 Task: Find connections with filter location Belonia with filter topic #Innovativewith filter profile language Spanish with filter current company AKQA with filter school Bharati Vidyapeeth's College of Engineering with filter industry Pension Funds with filter service category Print Design with filter keywords title Account Collector
Action: Mouse moved to (539, 73)
Screenshot: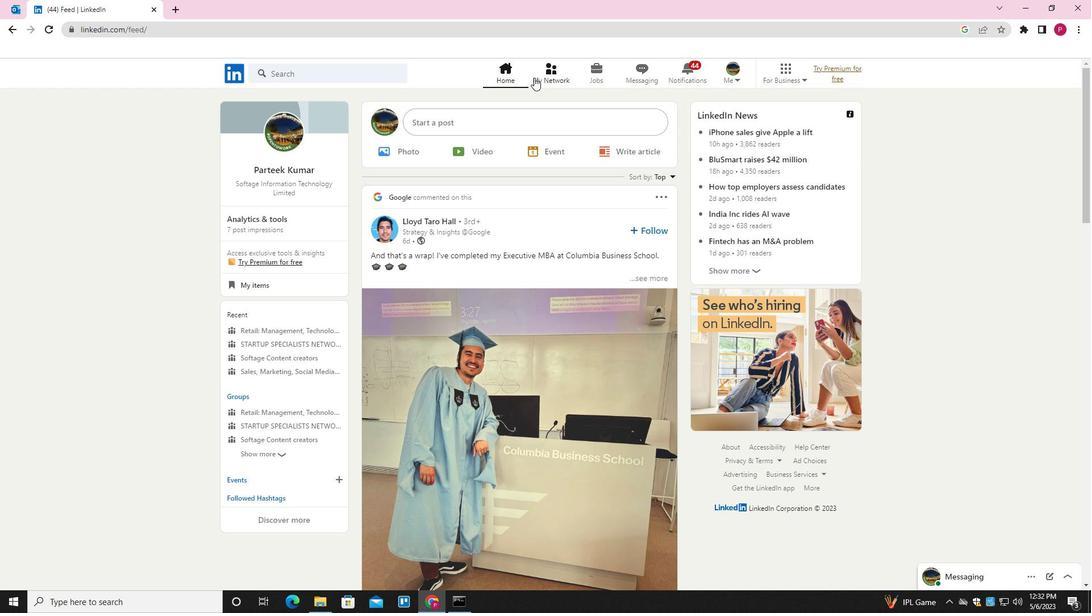 
Action: Mouse pressed left at (539, 73)
Screenshot: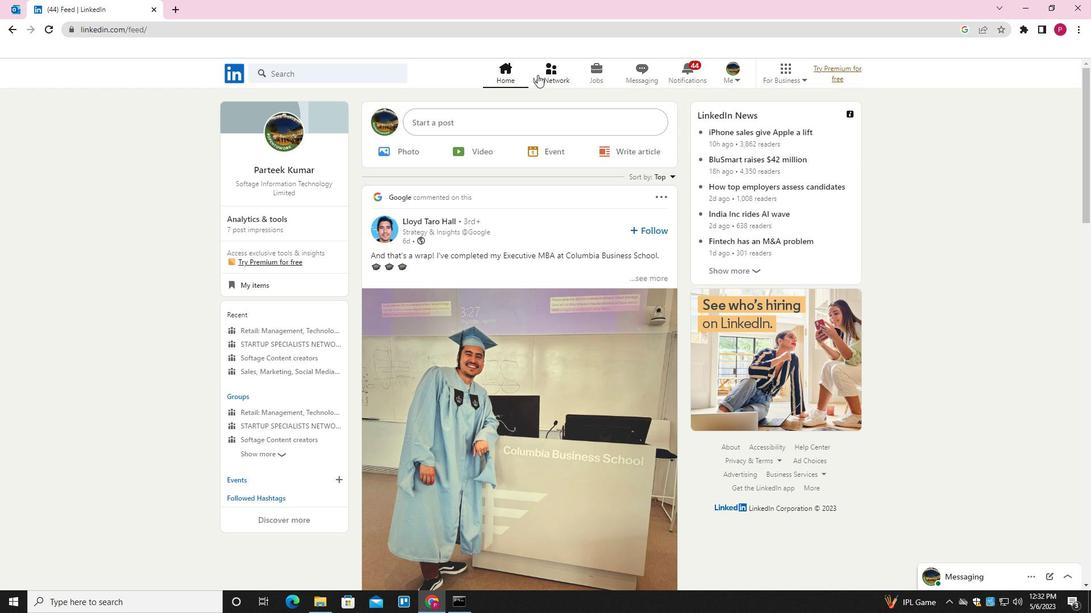 
Action: Mouse moved to (372, 133)
Screenshot: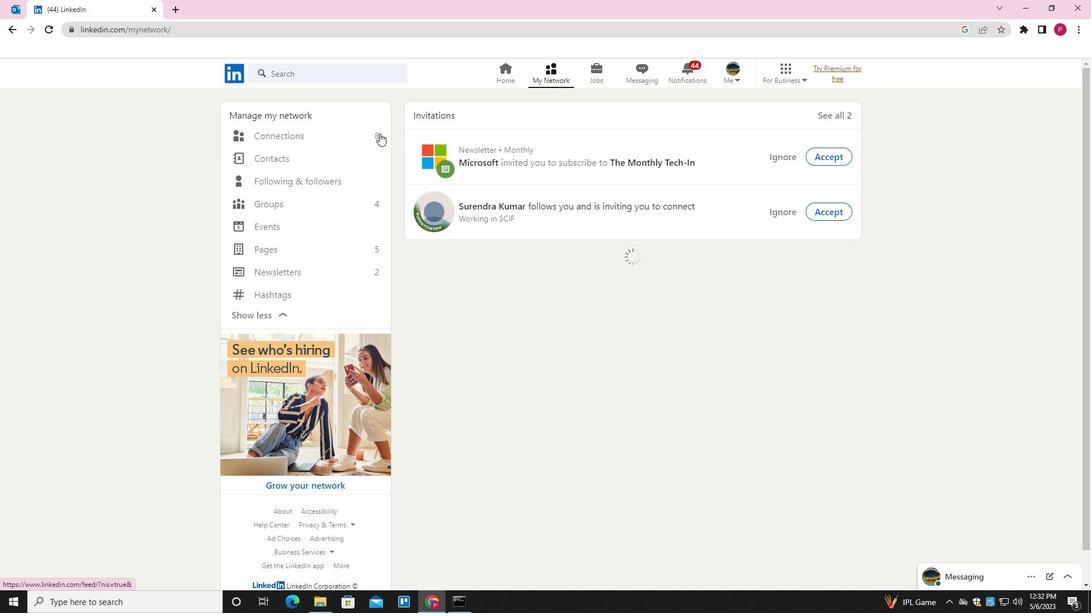 
Action: Mouse pressed left at (372, 133)
Screenshot: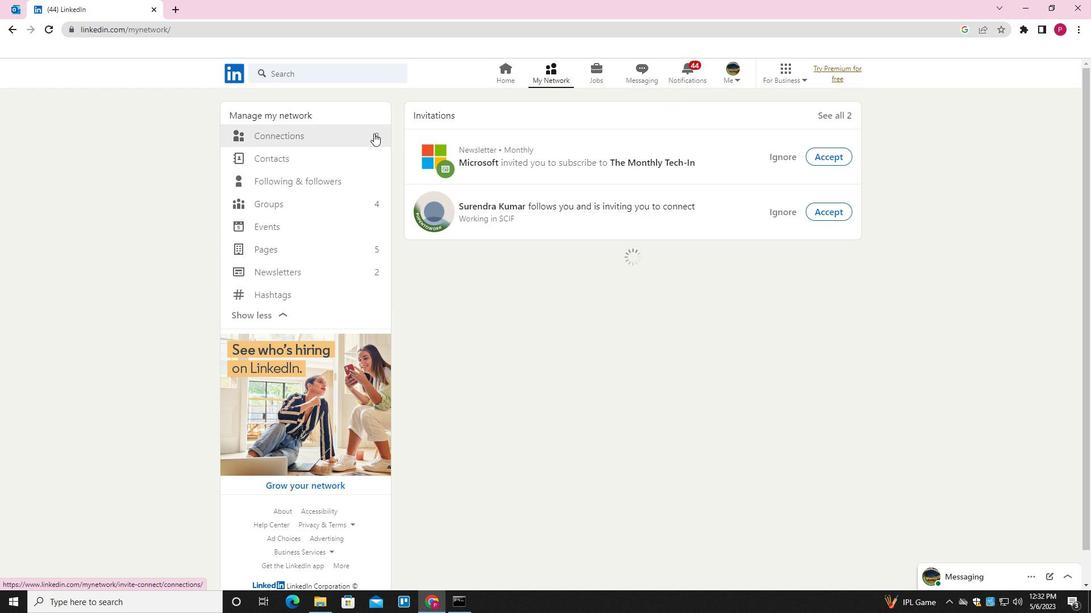 
Action: Mouse moved to (632, 132)
Screenshot: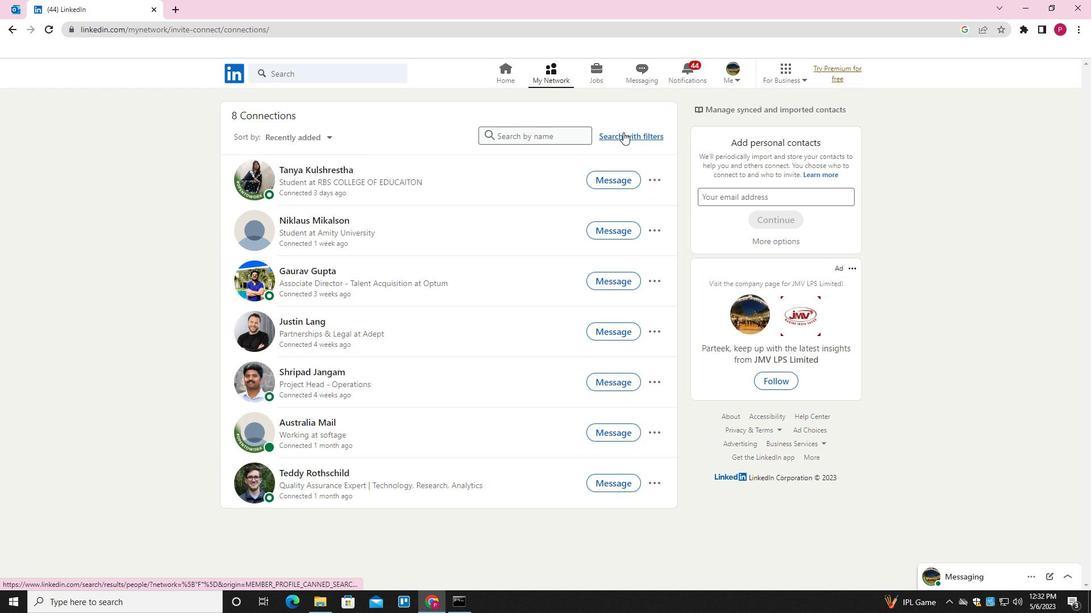 
Action: Mouse pressed left at (632, 132)
Screenshot: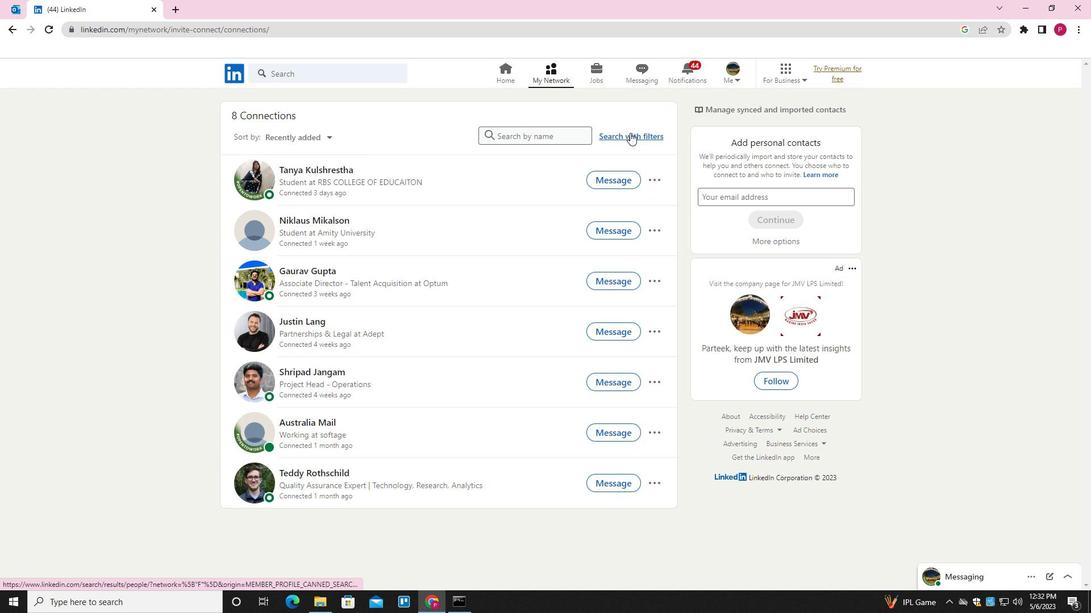 
Action: Mouse moved to (585, 100)
Screenshot: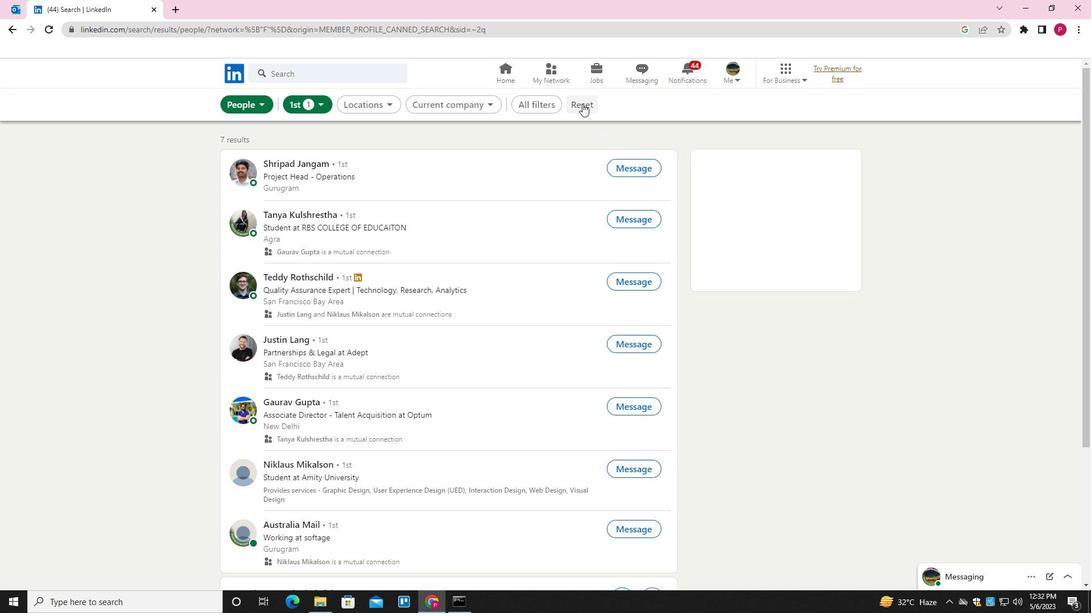 
Action: Mouse pressed left at (585, 100)
Screenshot: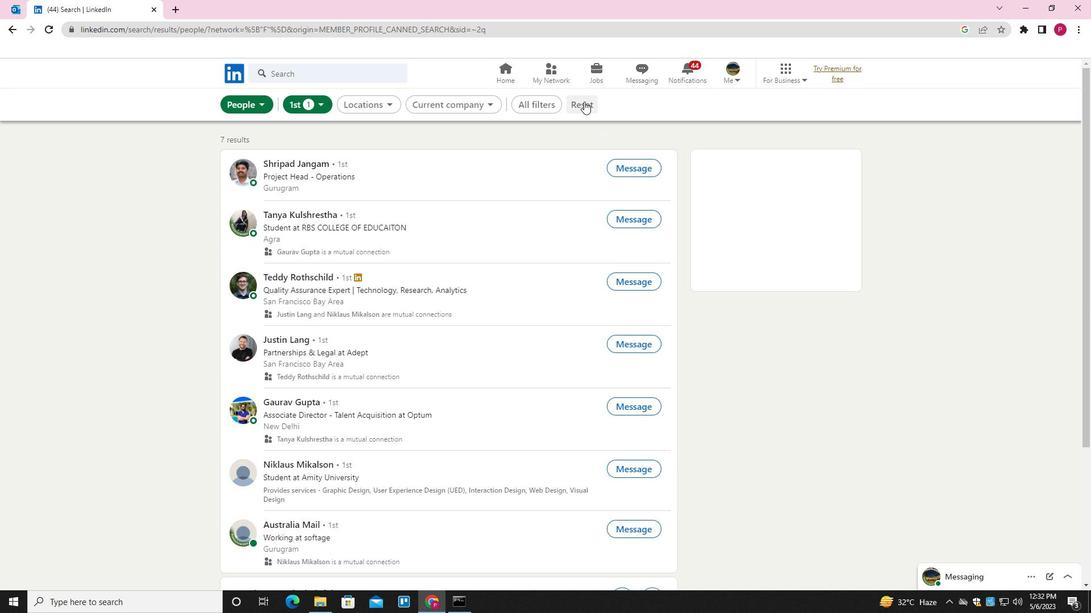 
Action: Mouse moved to (562, 107)
Screenshot: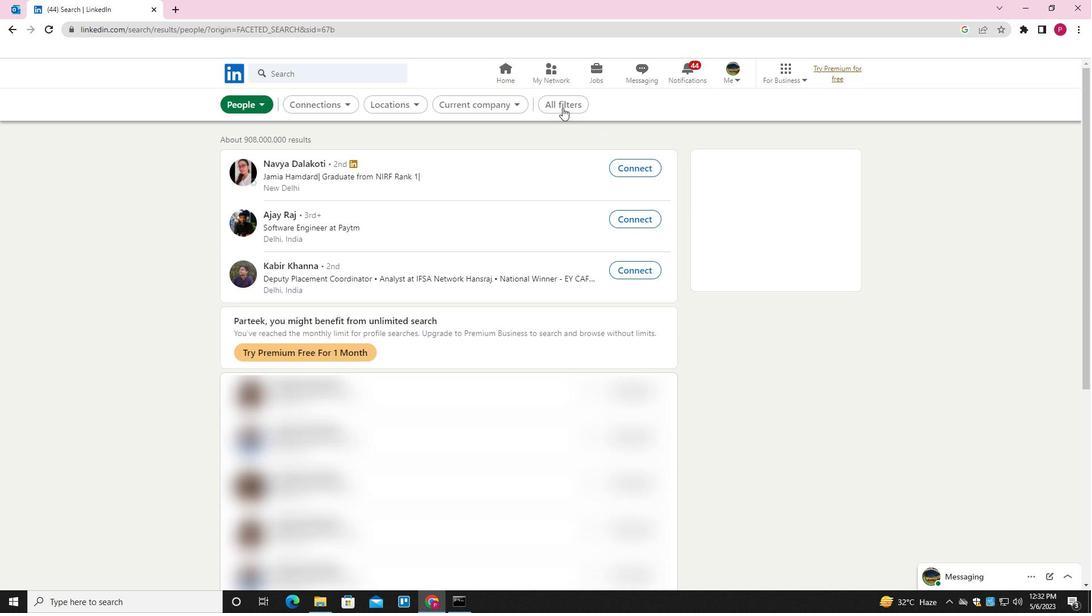 
Action: Mouse pressed left at (562, 107)
Screenshot: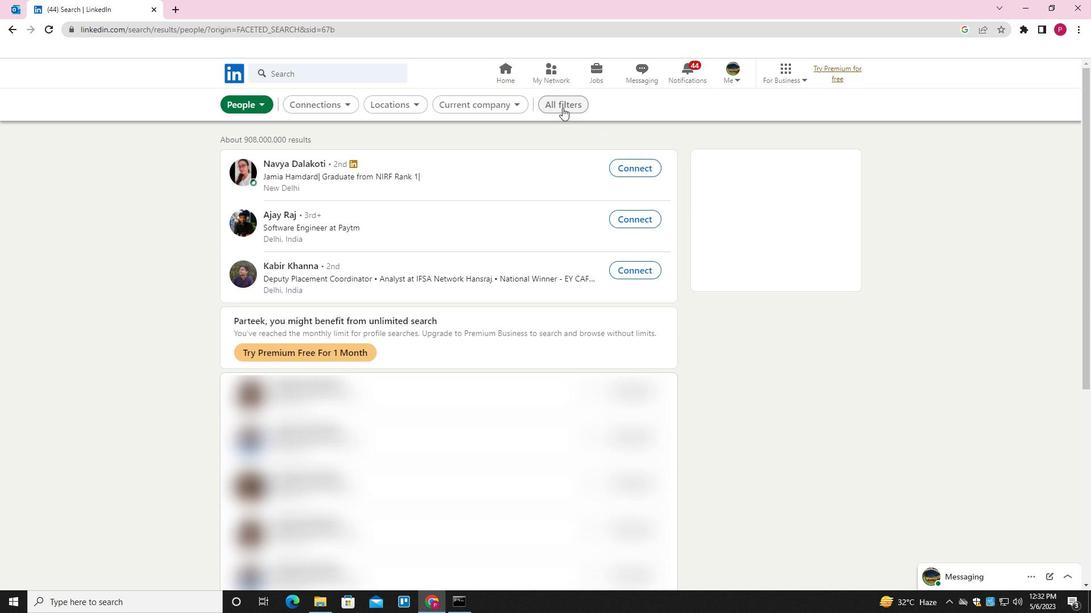 
Action: Mouse moved to (914, 346)
Screenshot: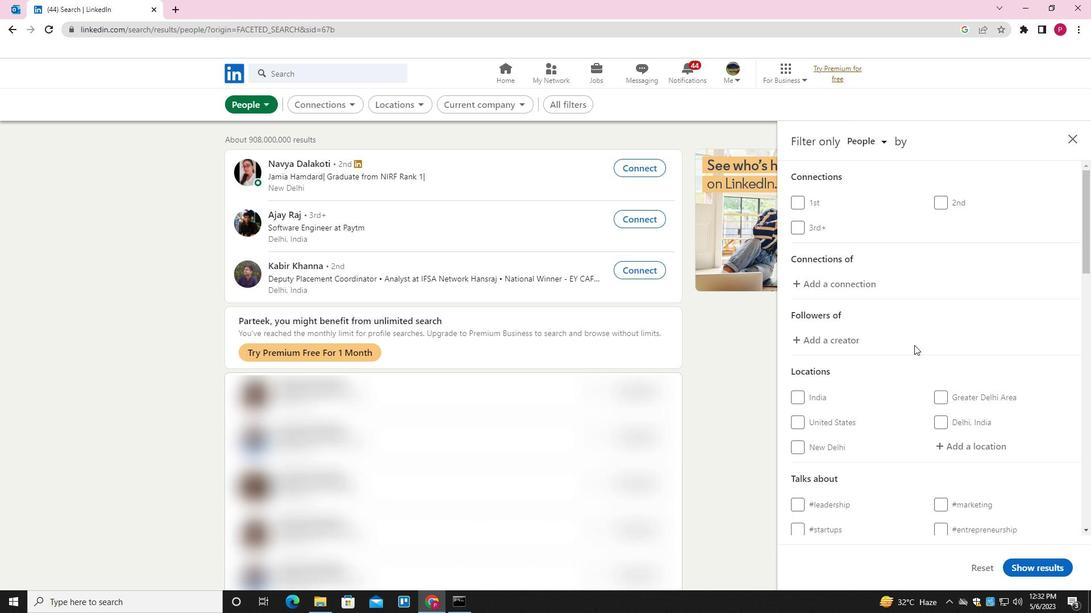 
Action: Mouse scrolled (914, 346) with delta (0, 0)
Screenshot: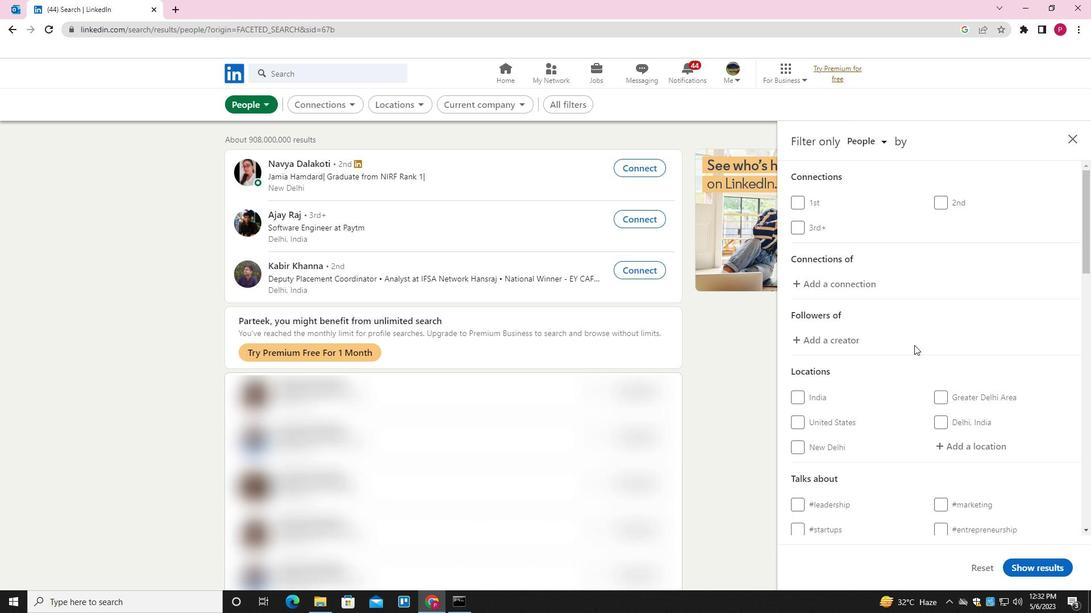 
Action: Mouse moved to (915, 349)
Screenshot: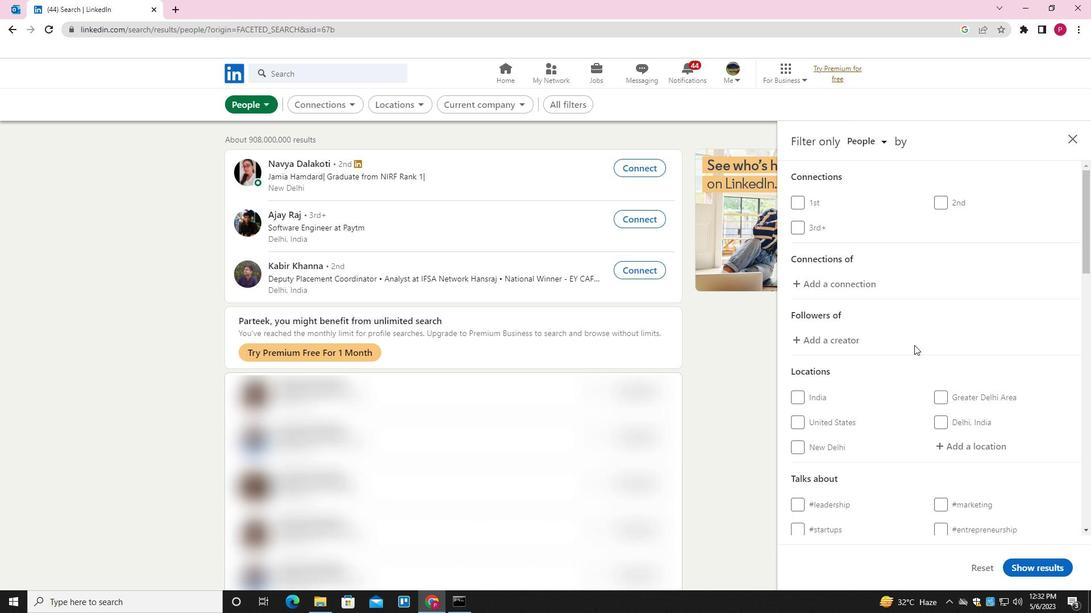 
Action: Mouse scrolled (915, 348) with delta (0, 0)
Screenshot: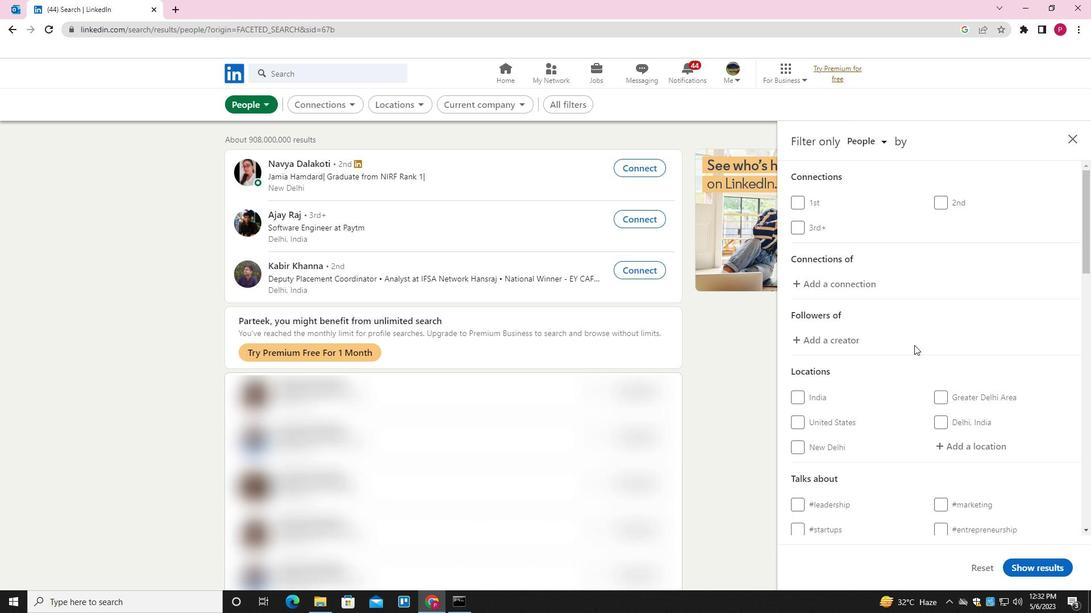 
Action: Mouse moved to (976, 333)
Screenshot: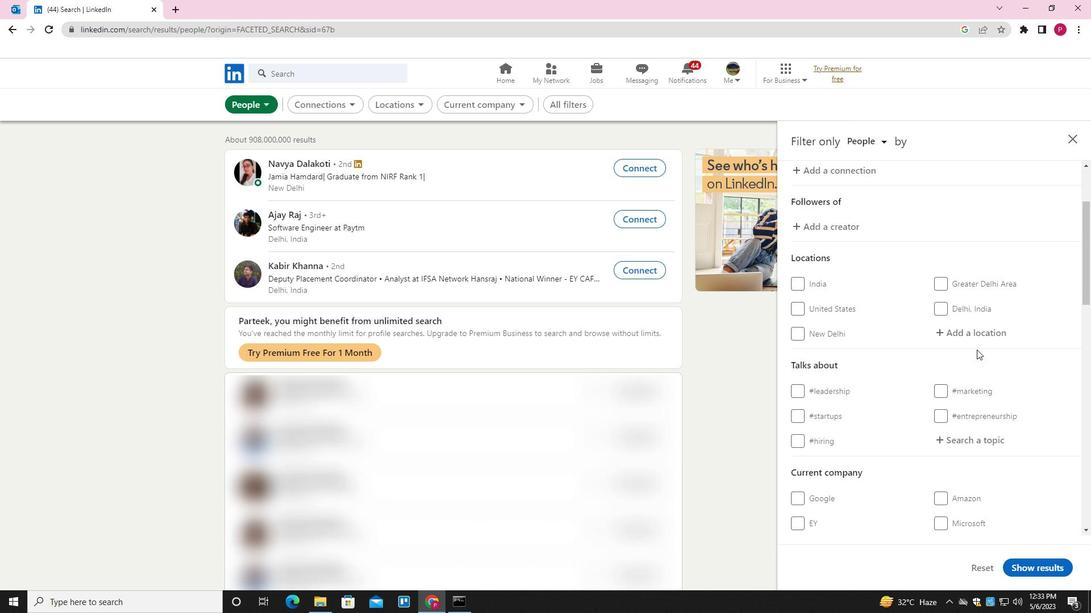
Action: Mouse pressed left at (976, 333)
Screenshot: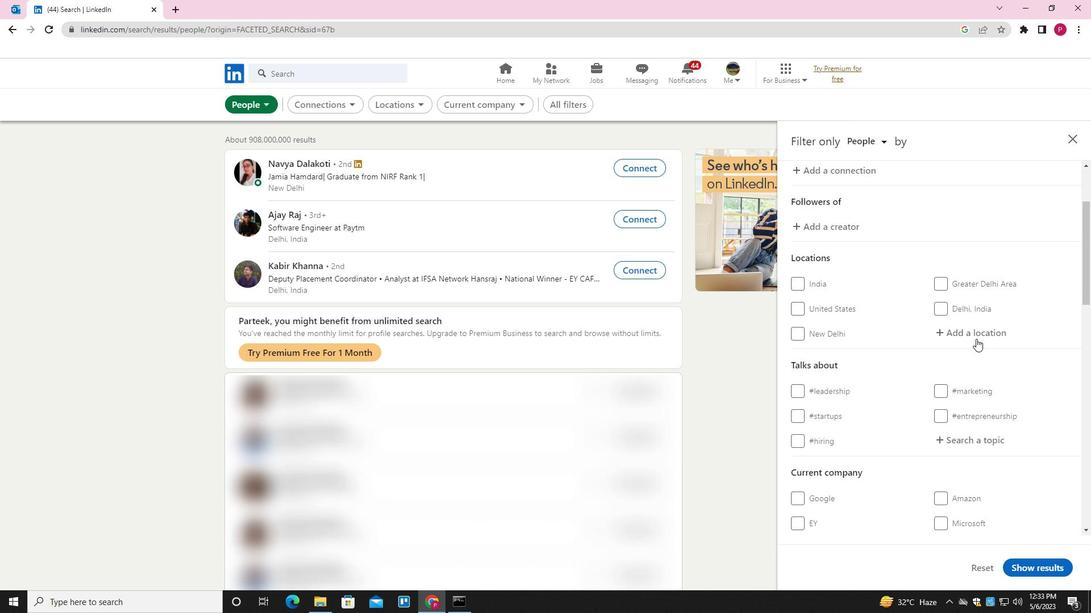 
Action: Mouse moved to (929, 342)
Screenshot: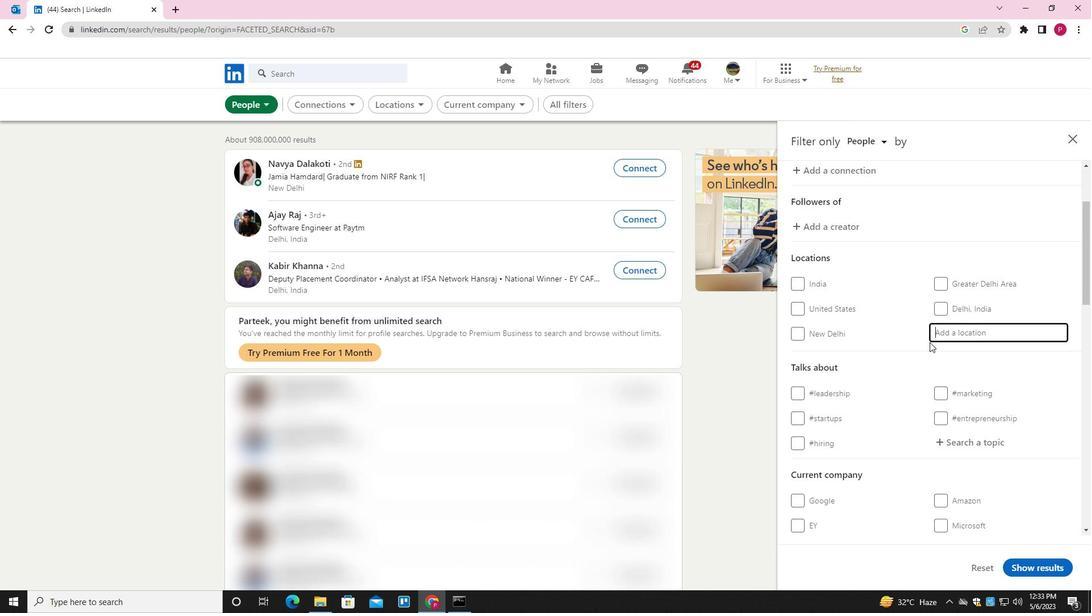 
Action: Key pressed <Key.shift>BELONIA<Key.space>
Screenshot: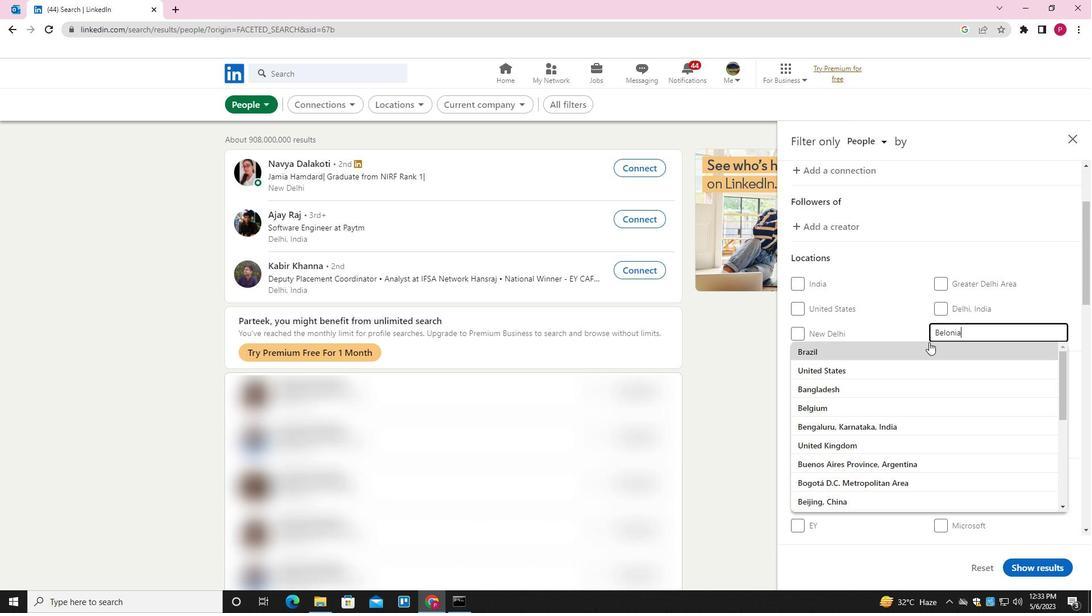 
Action: Mouse moved to (958, 358)
Screenshot: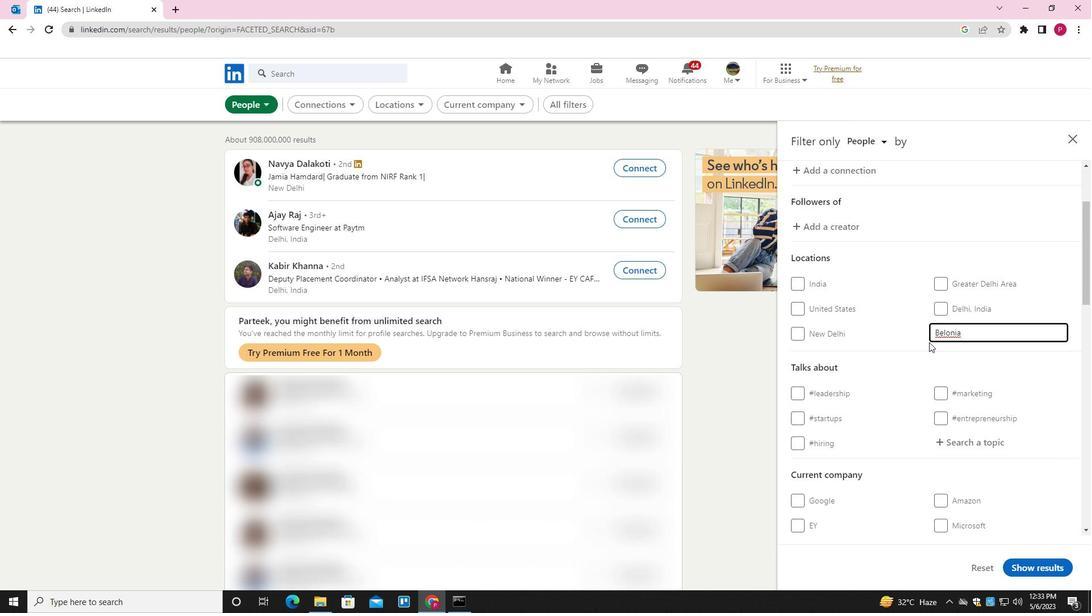 
Action: Mouse scrolled (958, 358) with delta (0, 0)
Screenshot: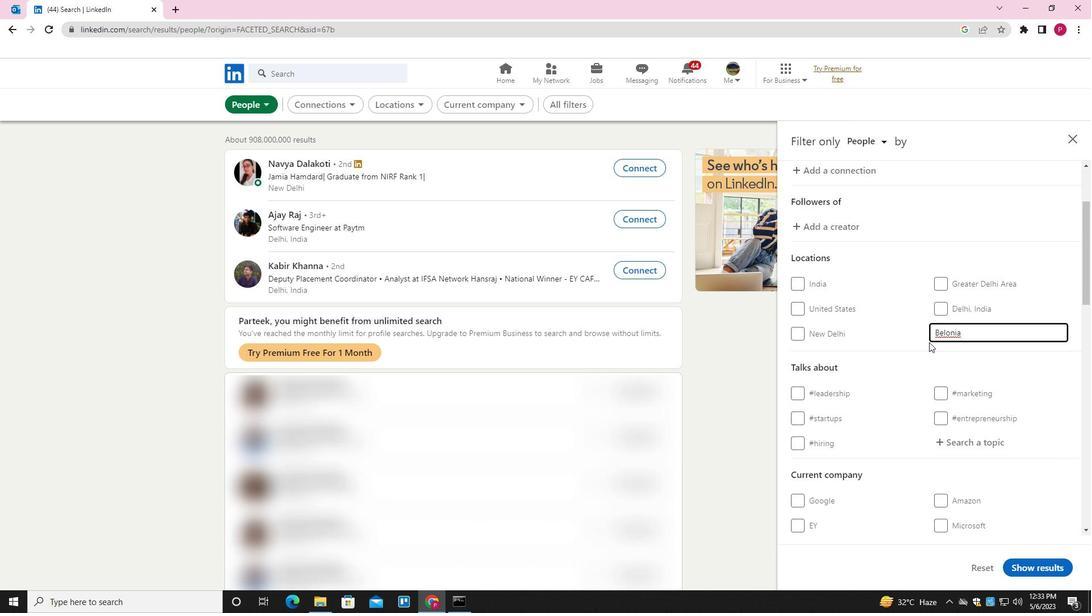
Action: Mouse moved to (964, 364)
Screenshot: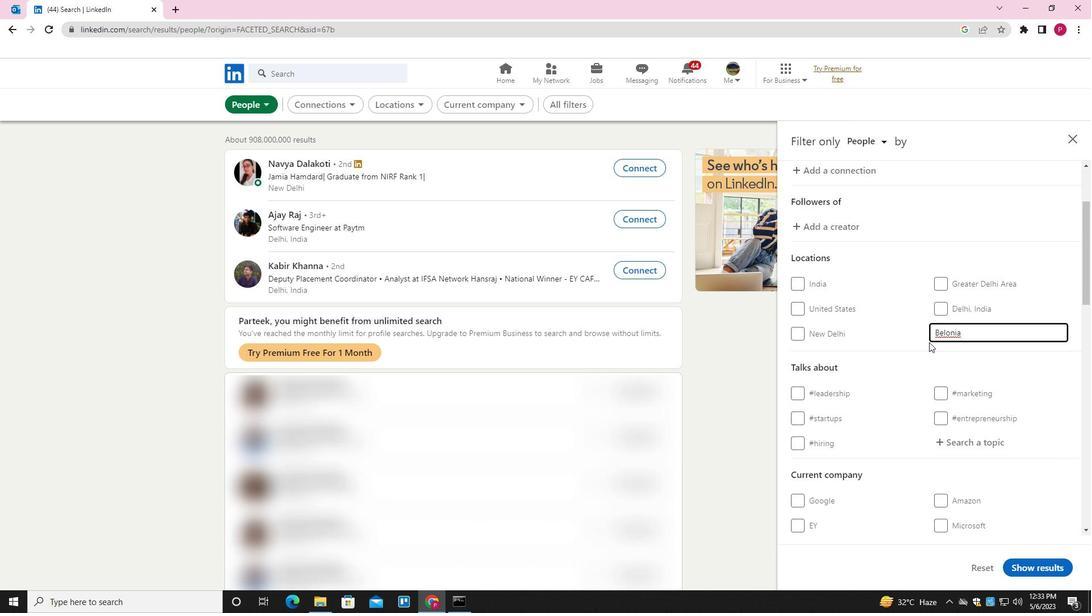 
Action: Mouse scrolled (964, 363) with delta (0, 0)
Screenshot: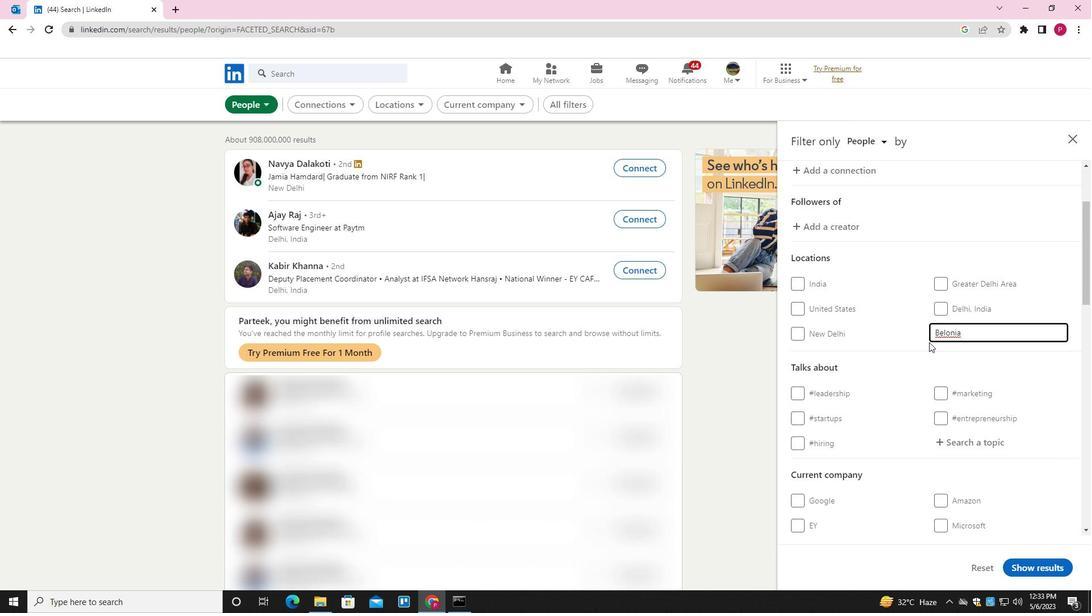 
Action: Mouse moved to (953, 329)
Screenshot: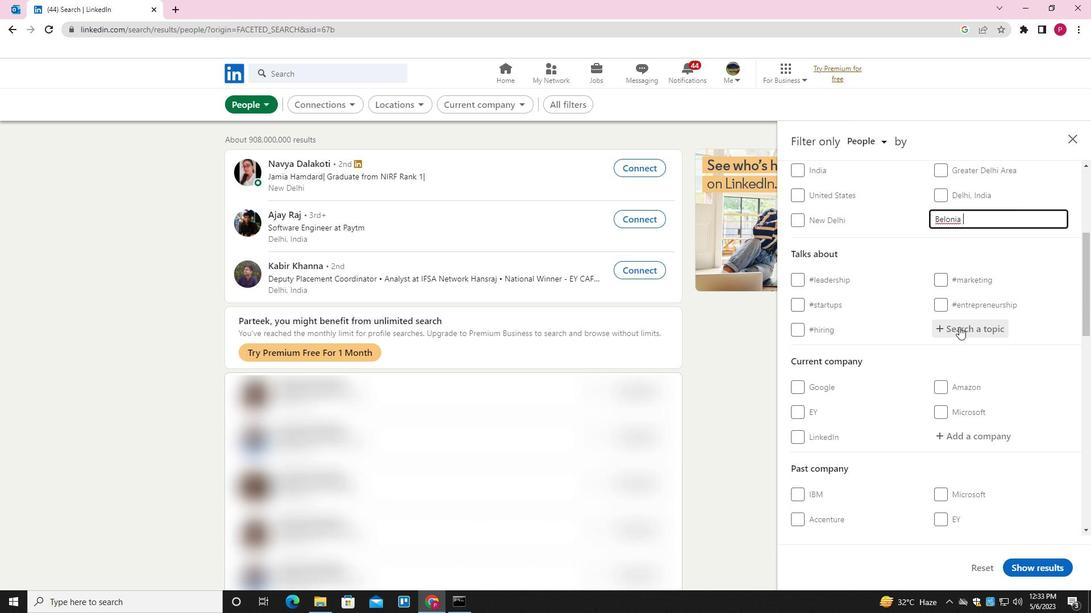 
Action: Mouse pressed left at (953, 329)
Screenshot: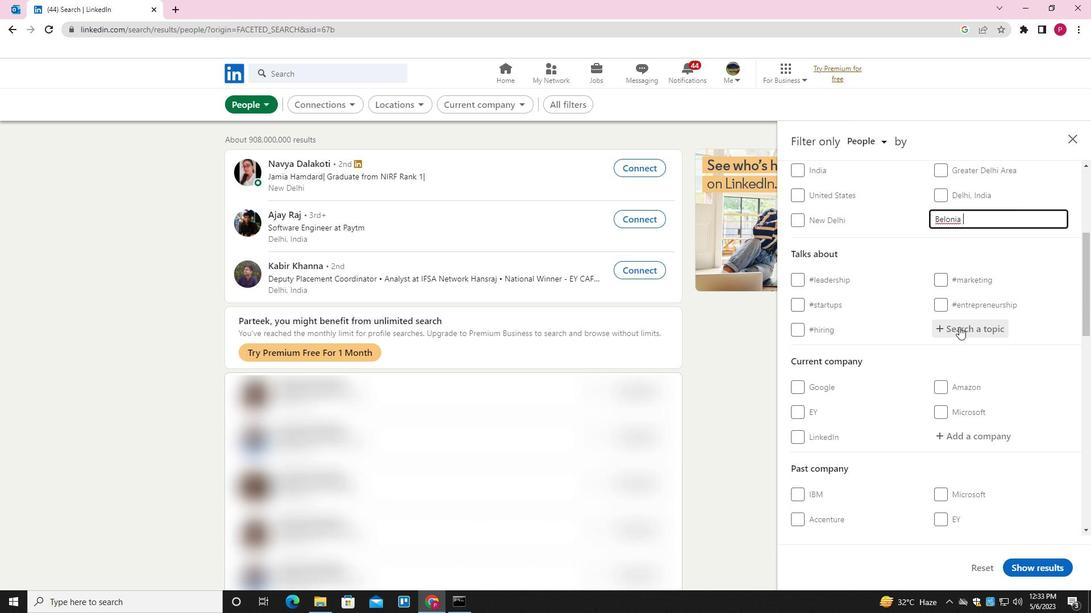 
Action: Mouse moved to (948, 330)
Screenshot: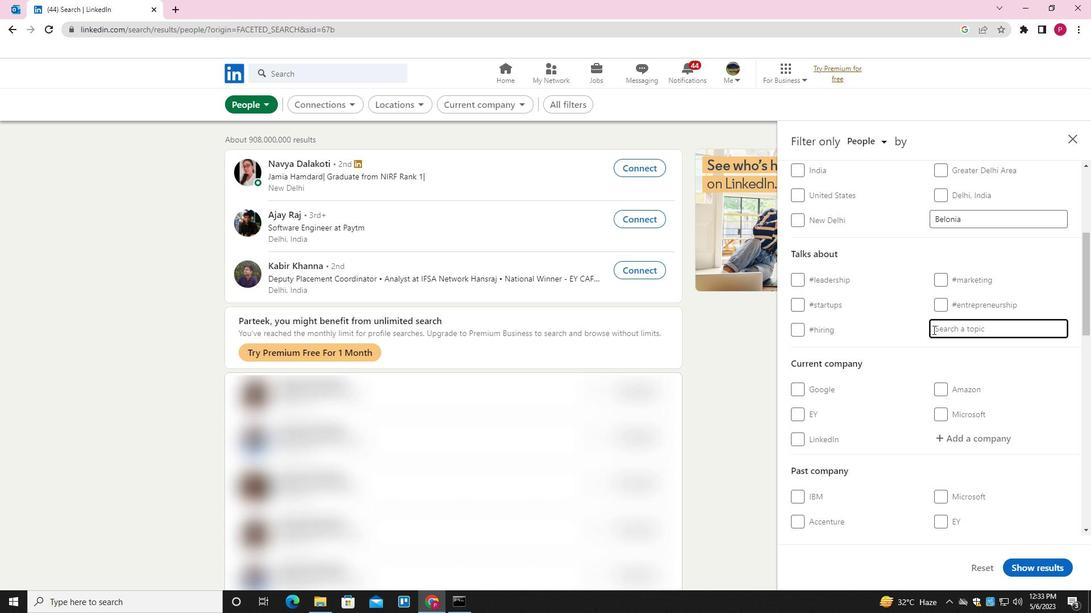 
Action: Key pressed INNOVATION<Key.down><Key.enter>
Screenshot: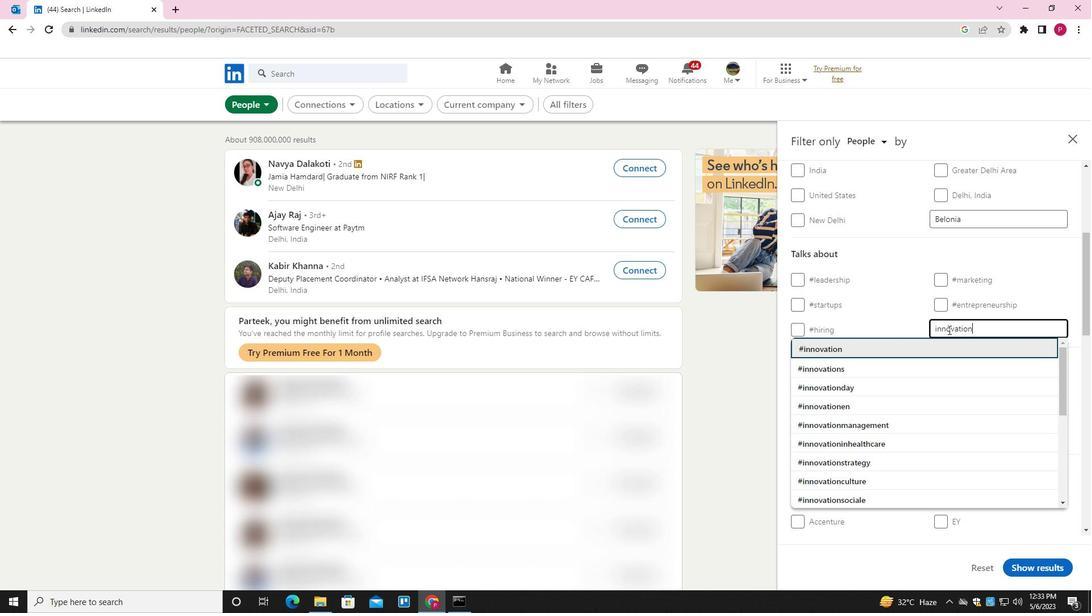 
Action: Mouse moved to (943, 333)
Screenshot: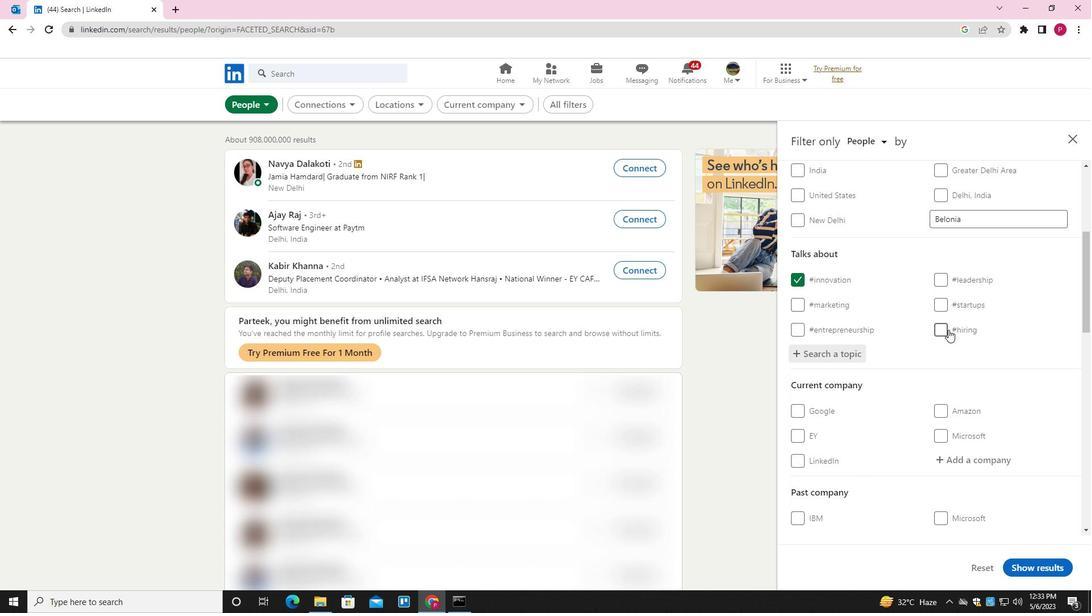 
Action: Mouse scrolled (943, 332) with delta (0, 0)
Screenshot: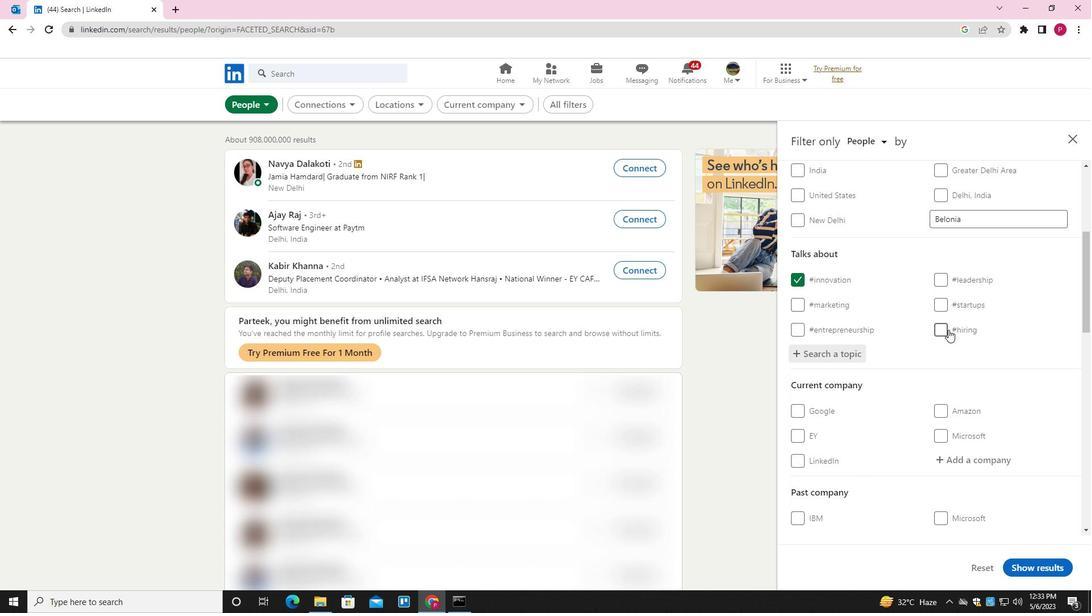 
Action: Mouse moved to (942, 334)
Screenshot: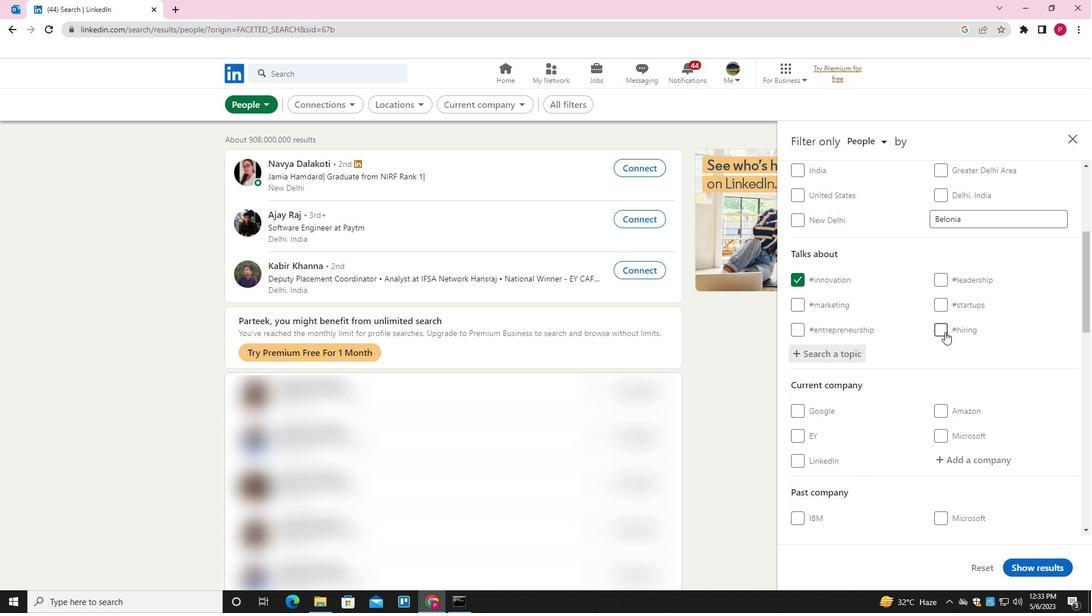 
Action: Mouse scrolled (942, 333) with delta (0, 0)
Screenshot: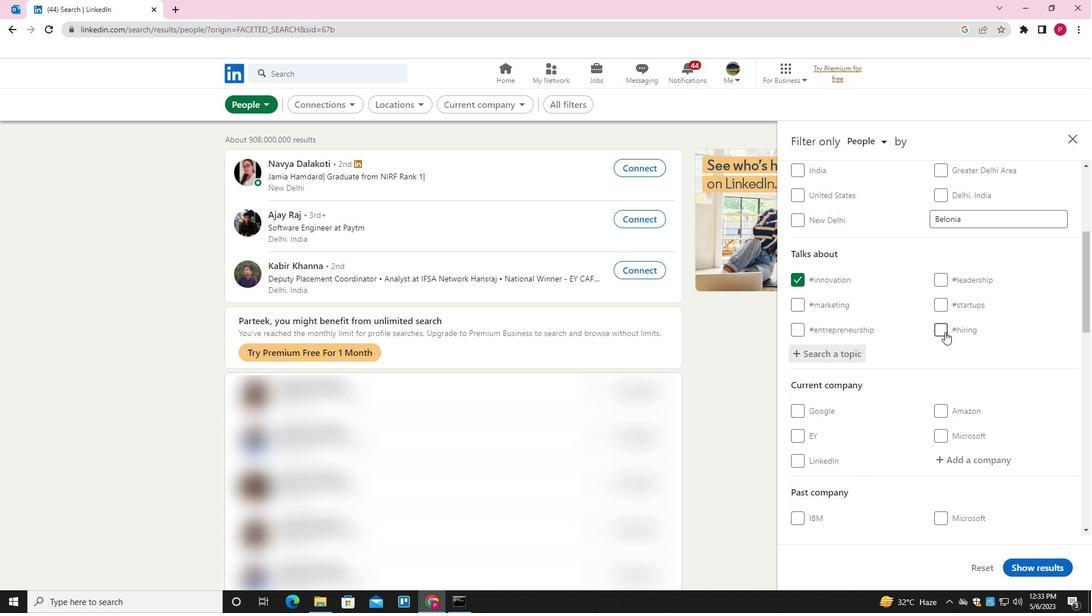 
Action: Mouse scrolled (942, 333) with delta (0, 0)
Screenshot: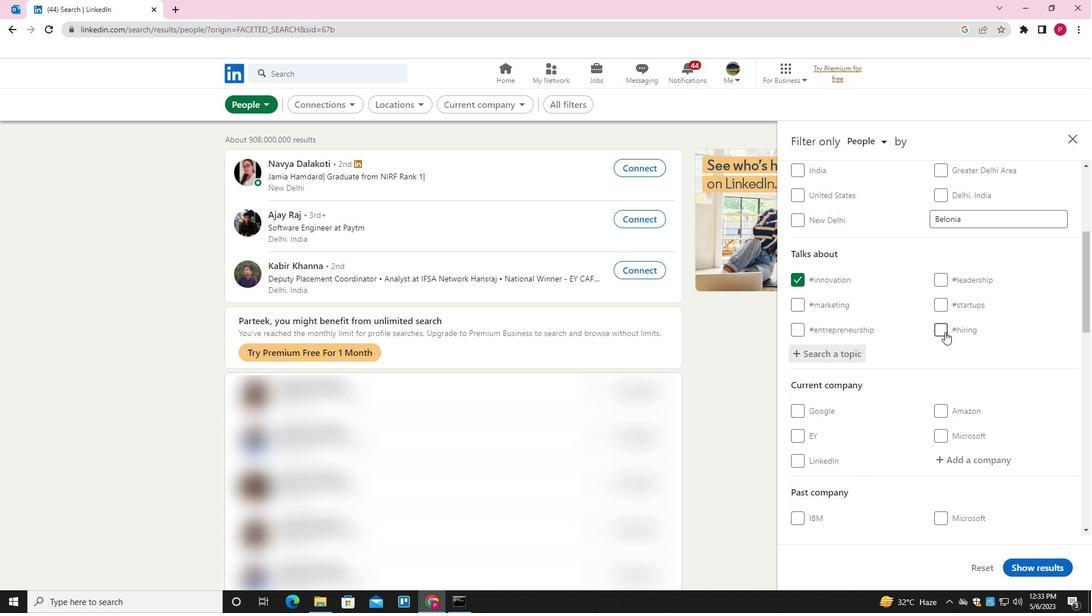 
Action: Mouse scrolled (942, 333) with delta (0, 0)
Screenshot: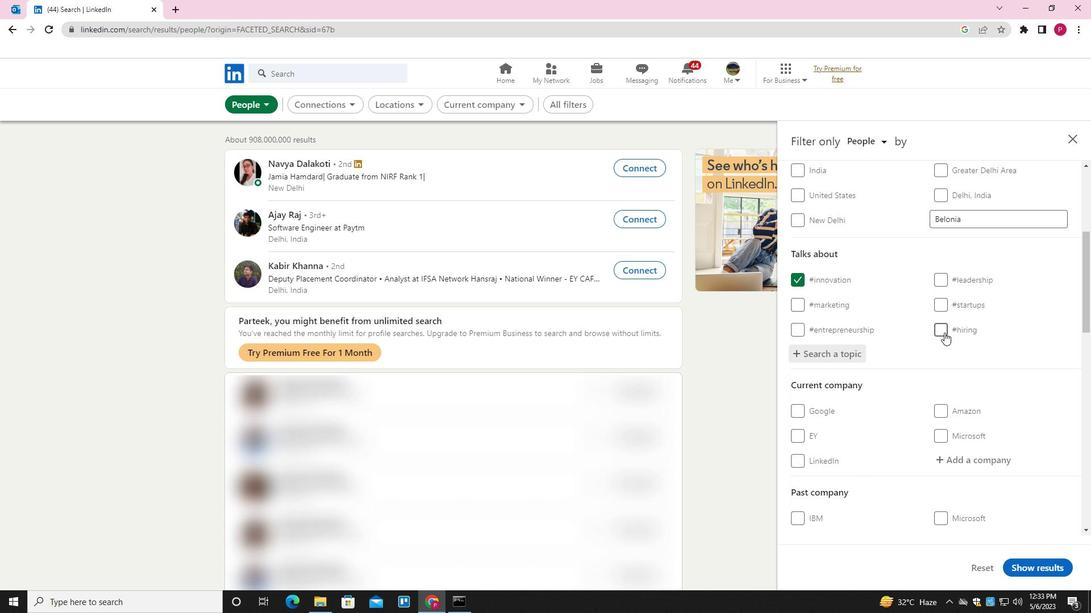 
Action: Mouse scrolled (942, 333) with delta (0, 0)
Screenshot: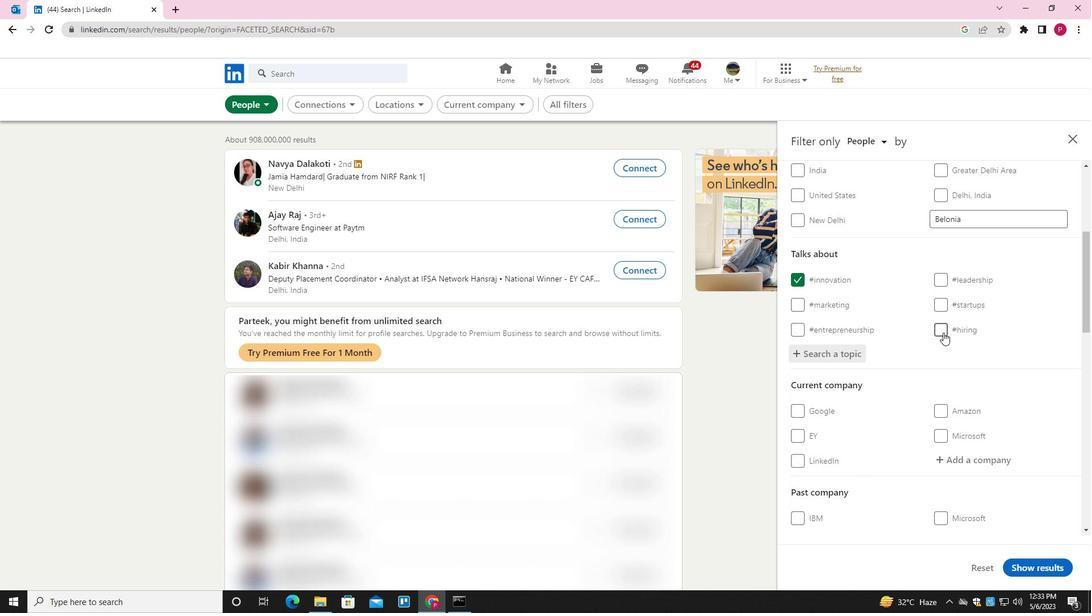 
Action: Mouse moved to (942, 334)
Screenshot: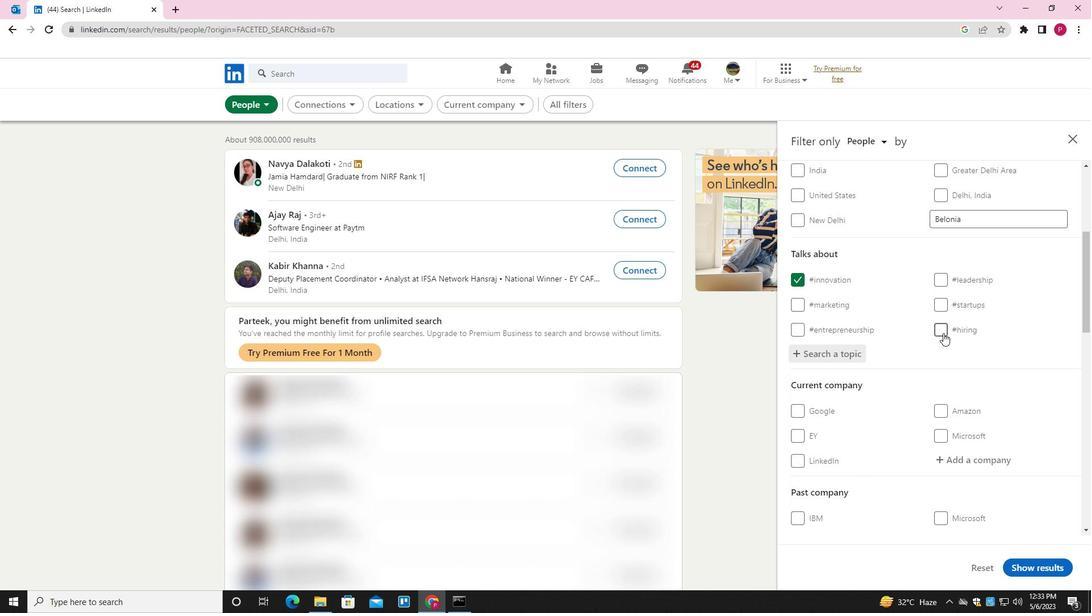 
Action: Mouse scrolled (942, 333) with delta (0, 0)
Screenshot: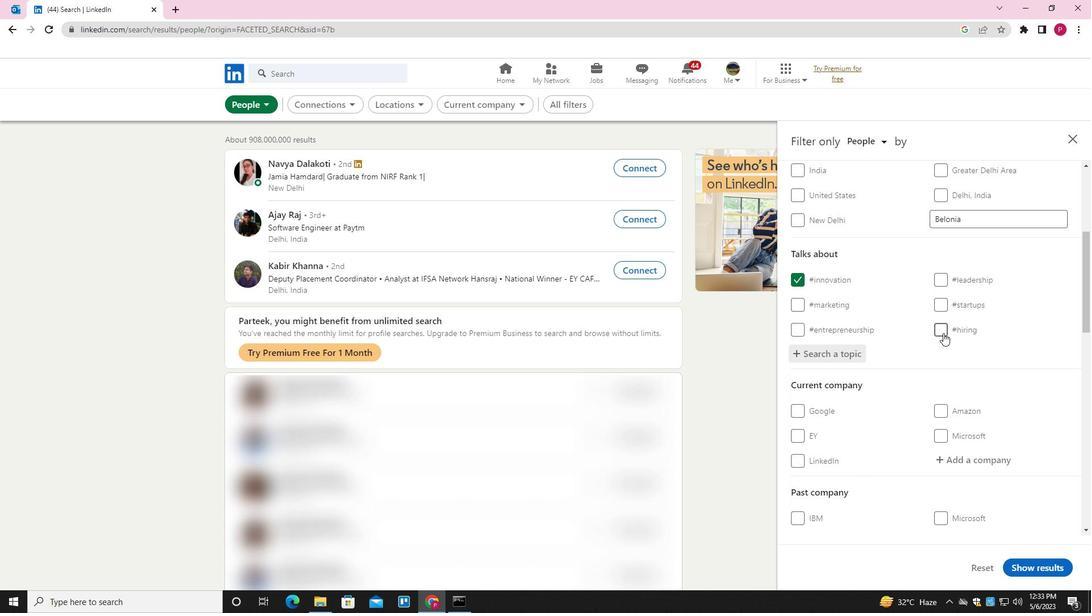
Action: Mouse moved to (923, 387)
Screenshot: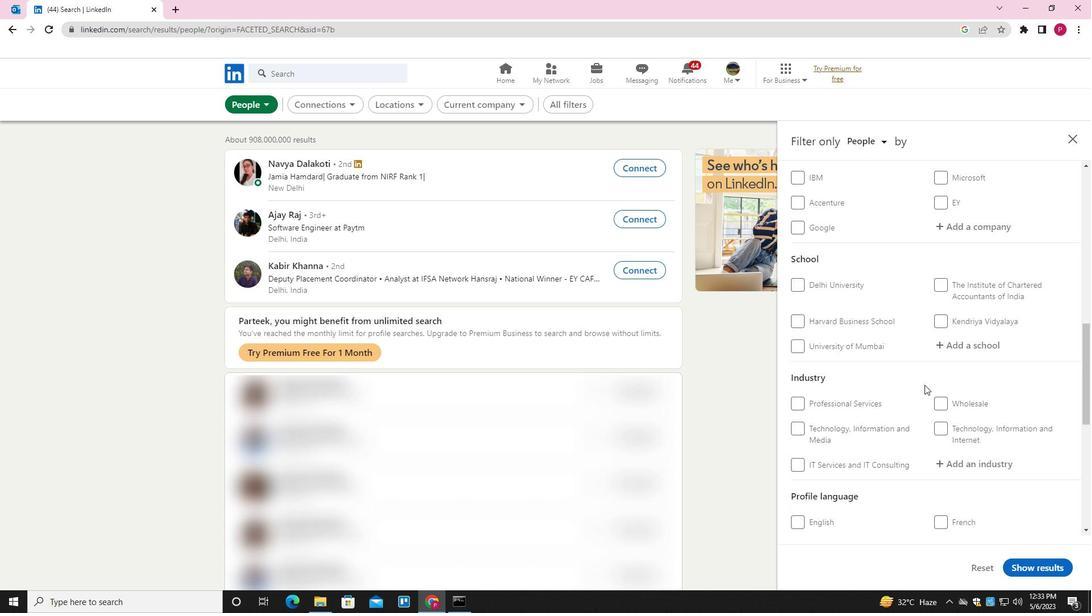 
Action: Mouse scrolled (923, 387) with delta (0, 0)
Screenshot: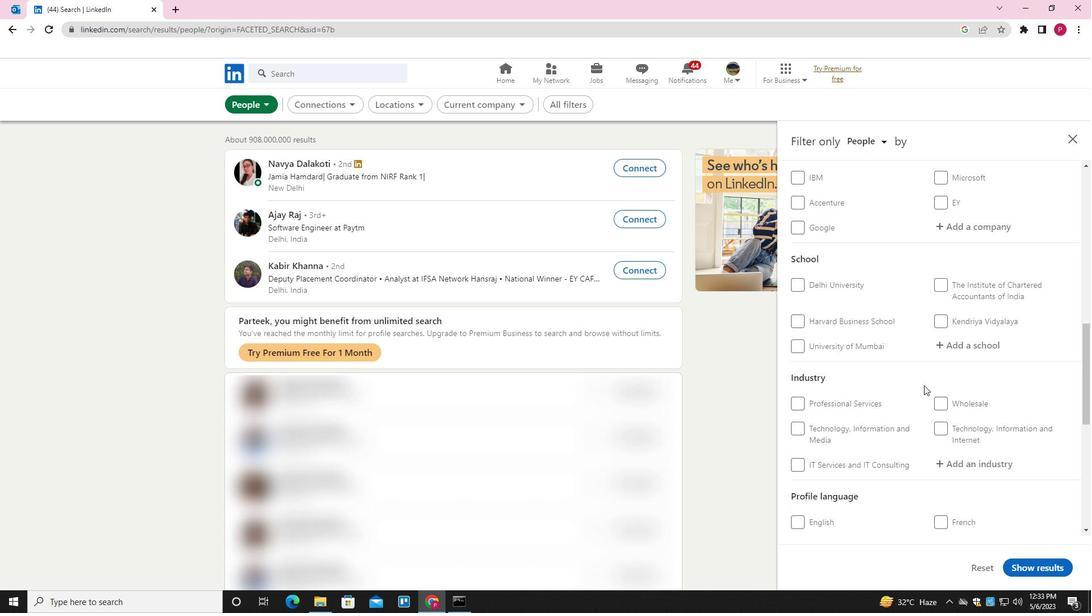 
Action: Mouse scrolled (923, 387) with delta (0, 0)
Screenshot: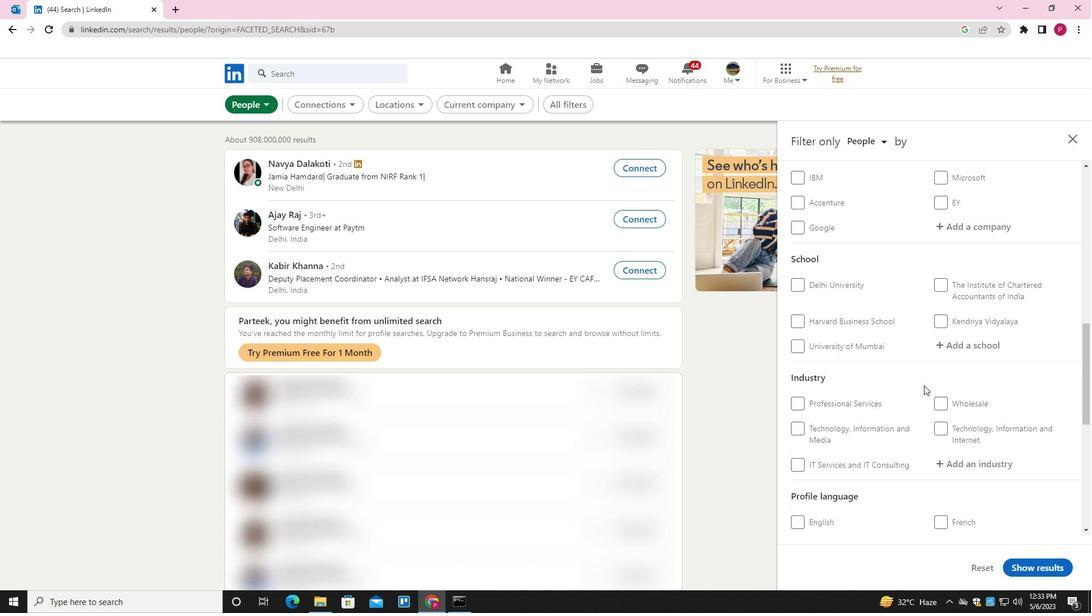
Action: Mouse scrolled (923, 387) with delta (0, 0)
Screenshot: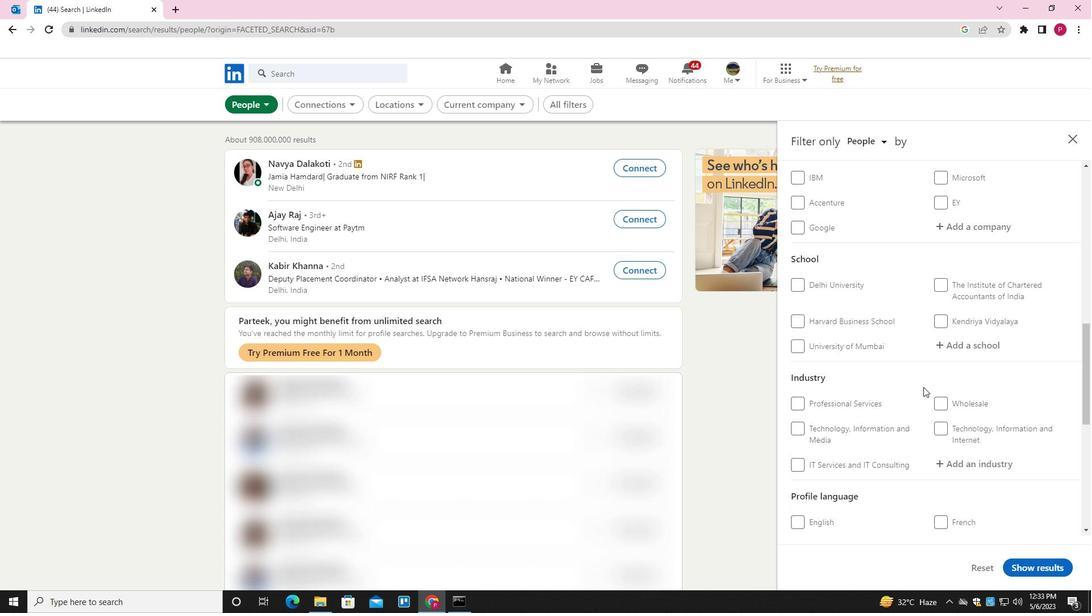 
Action: Mouse scrolled (923, 387) with delta (0, 0)
Screenshot: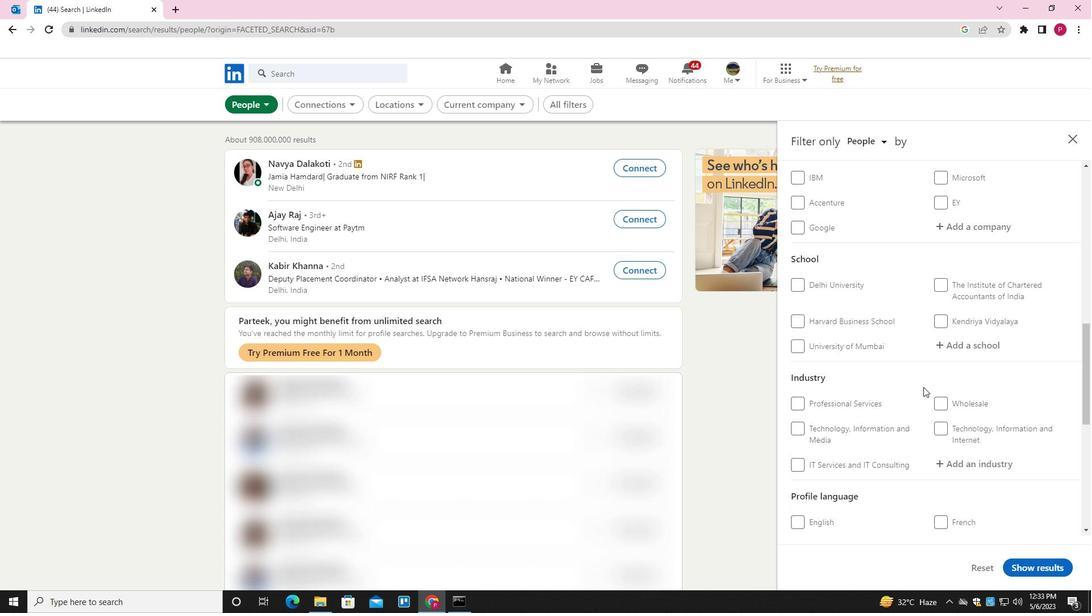 
Action: Mouse moved to (828, 325)
Screenshot: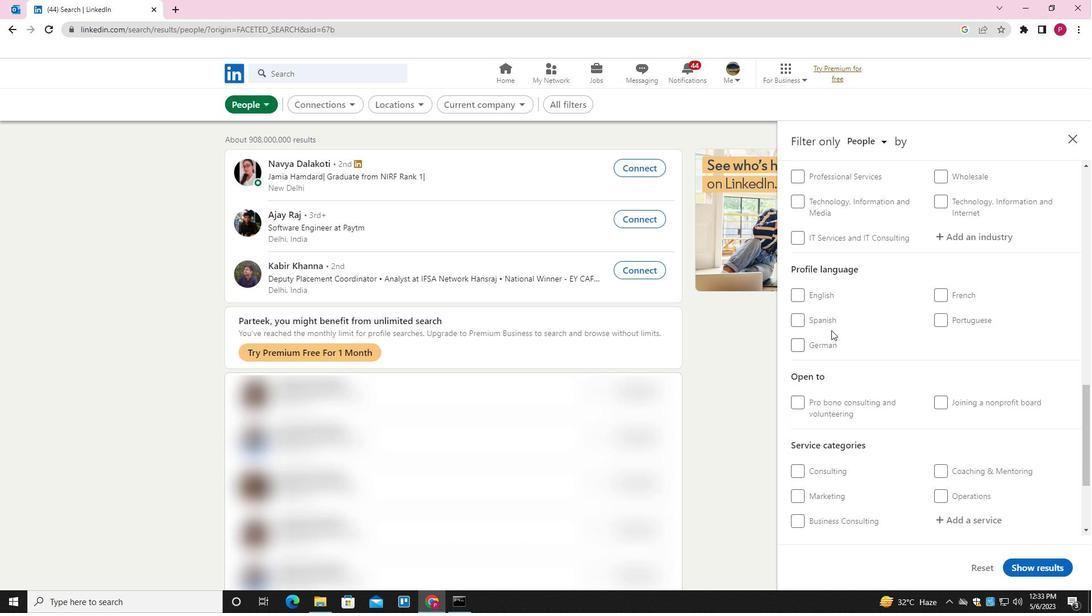 
Action: Mouse pressed left at (828, 325)
Screenshot: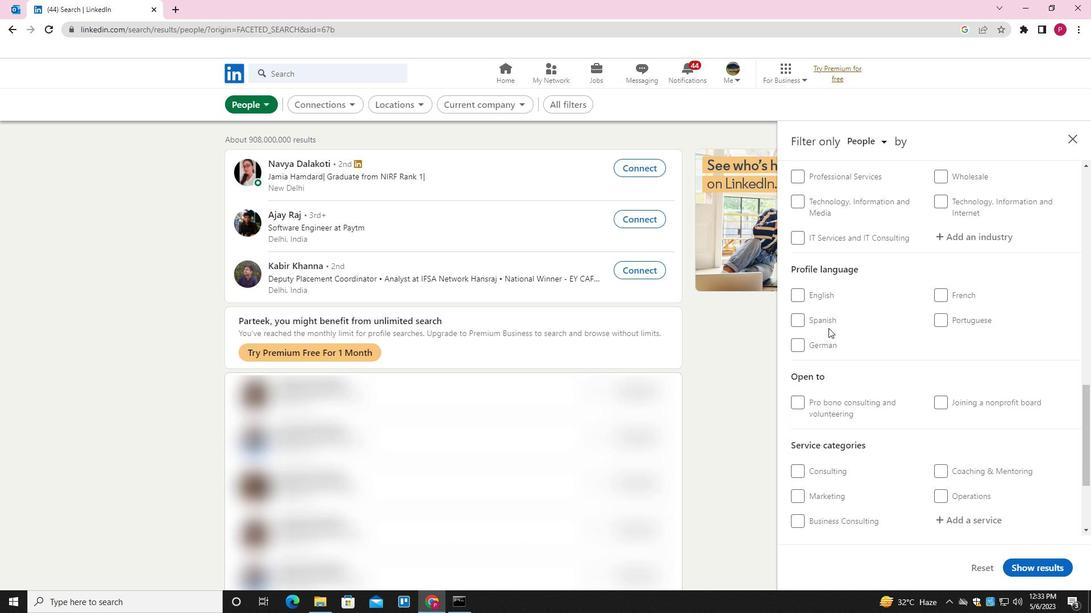 
Action: Mouse moved to (872, 350)
Screenshot: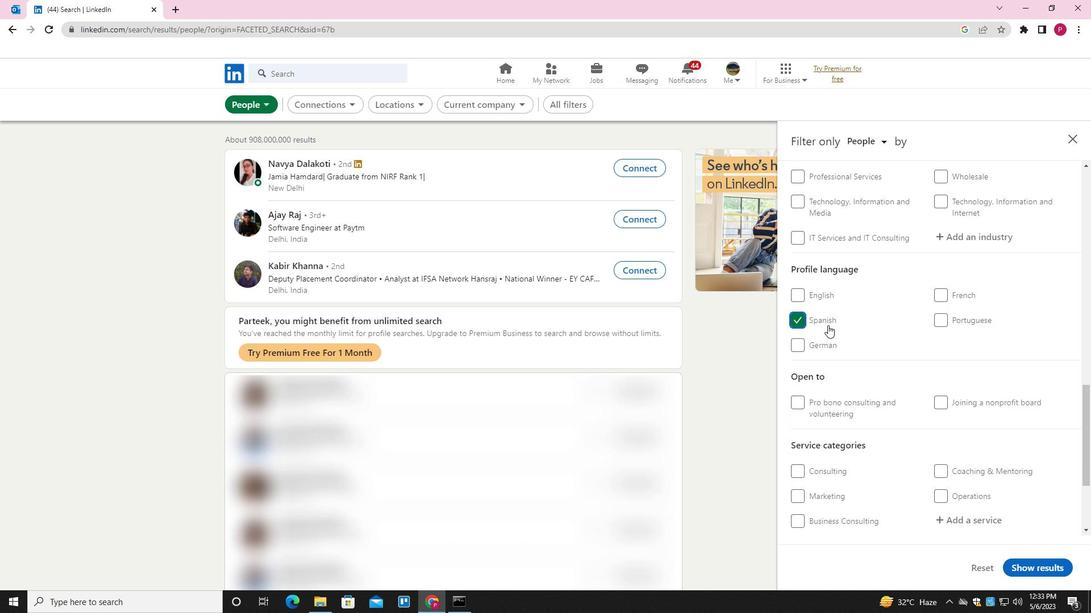 
Action: Mouse scrolled (872, 350) with delta (0, 0)
Screenshot: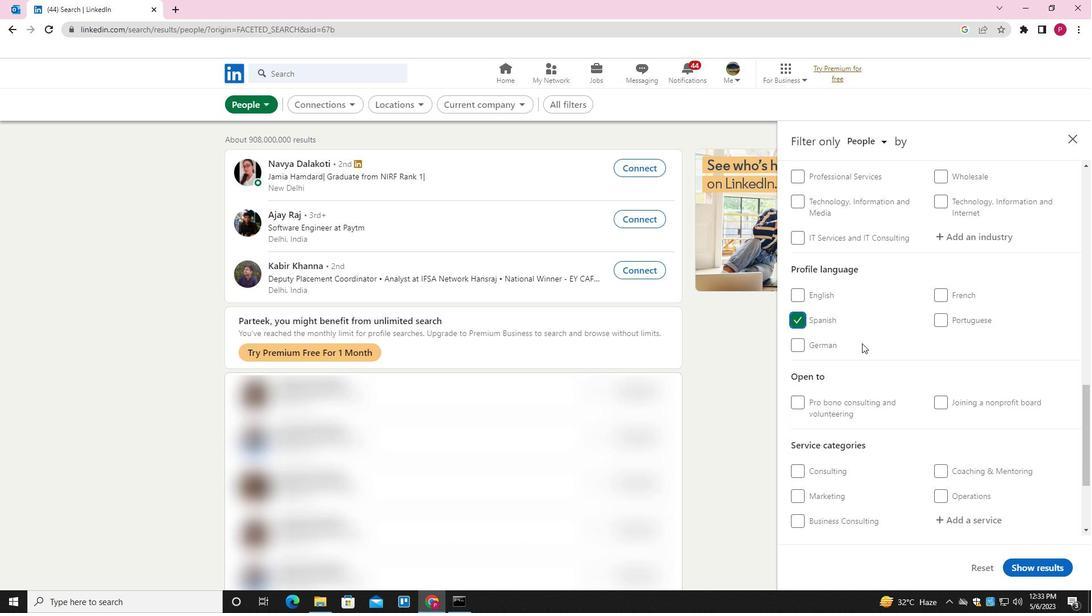 
Action: Mouse scrolled (872, 350) with delta (0, 0)
Screenshot: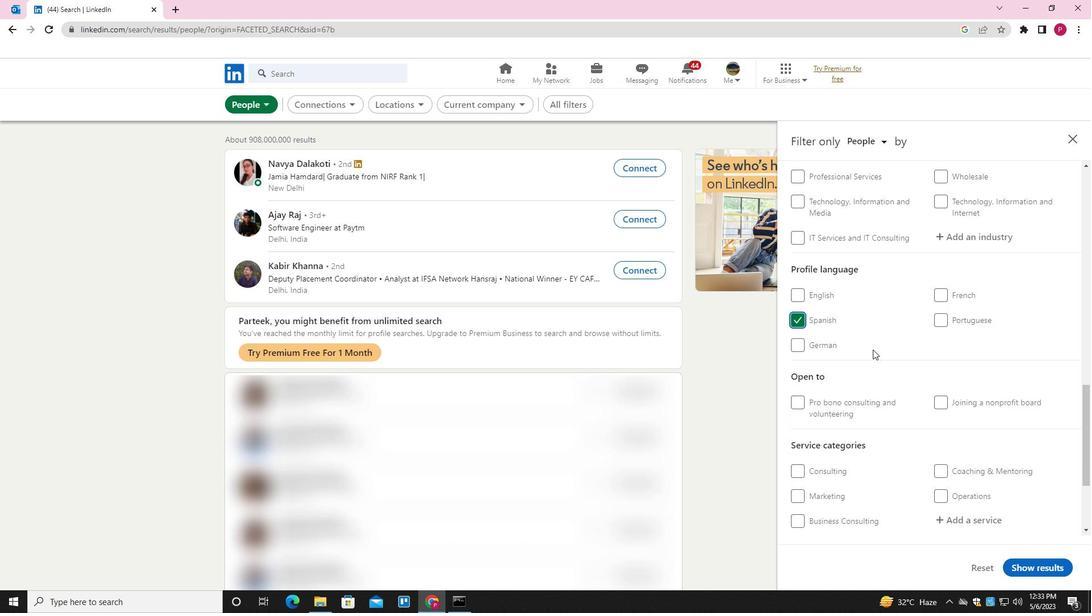 
Action: Mouse scrolled (872, 350) with delta (0, 0)
Screenshot: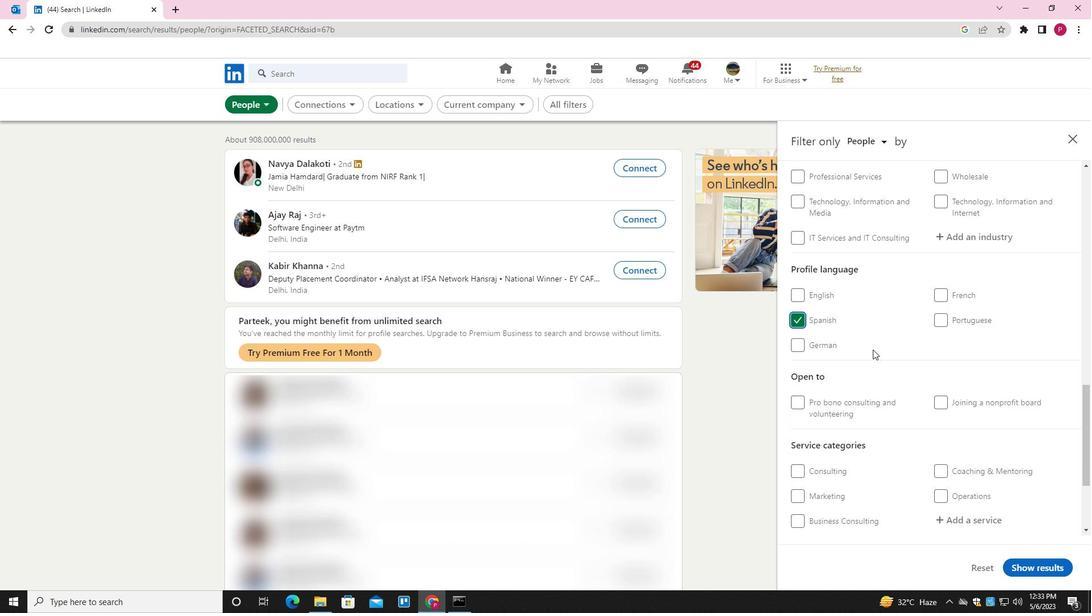 
Action: Mouse scrolled (872, 350) with delta (0, 0)
Screenshot: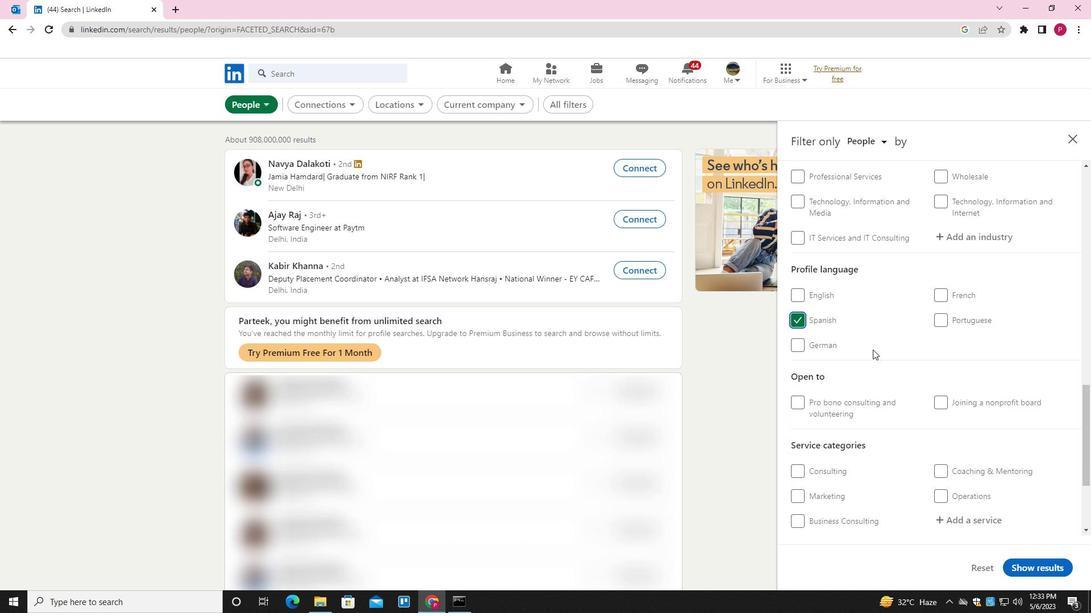 
Action: Mouse scrolled (872, 350) with delta (0, 0)
Screenshot: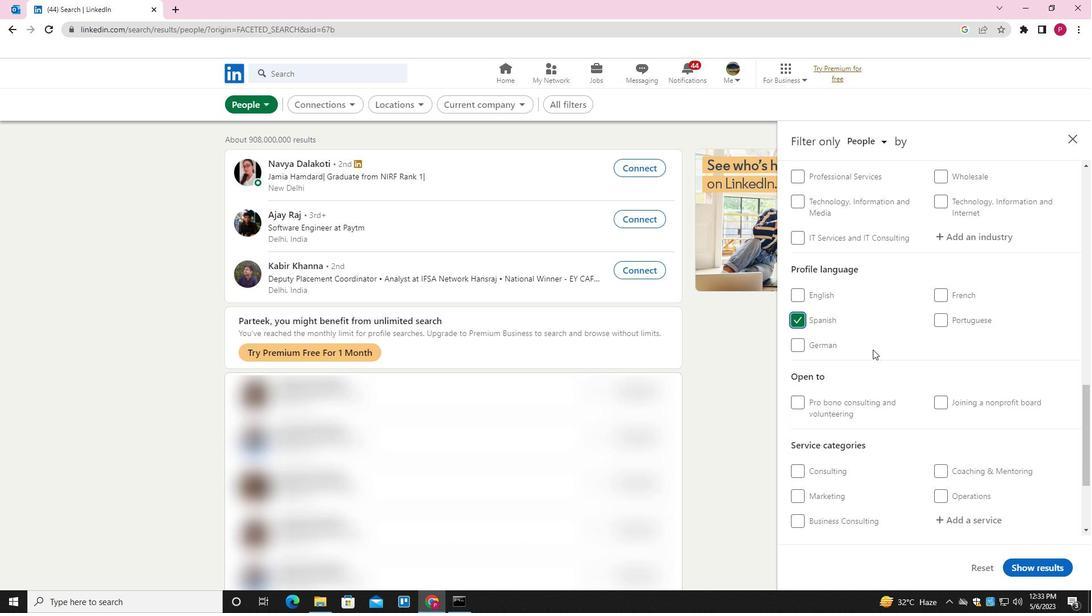 
Action: Mouse scrolled (872, 350) with delta (0, 0)
Screenshot: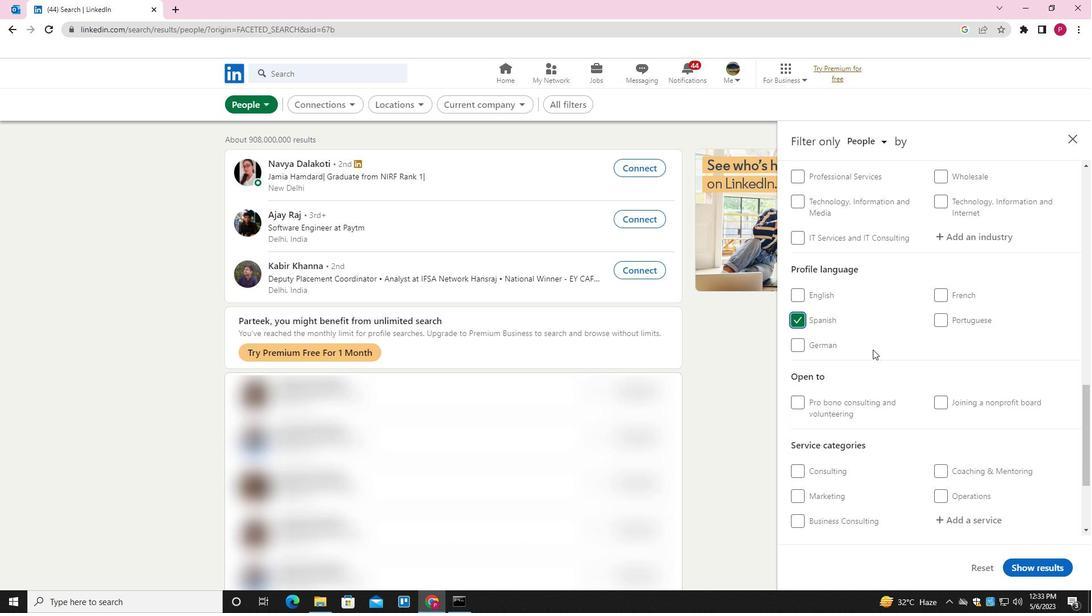 
Action: Mouse scrolled (872, 350) with delta (0, 0)
Screenshot: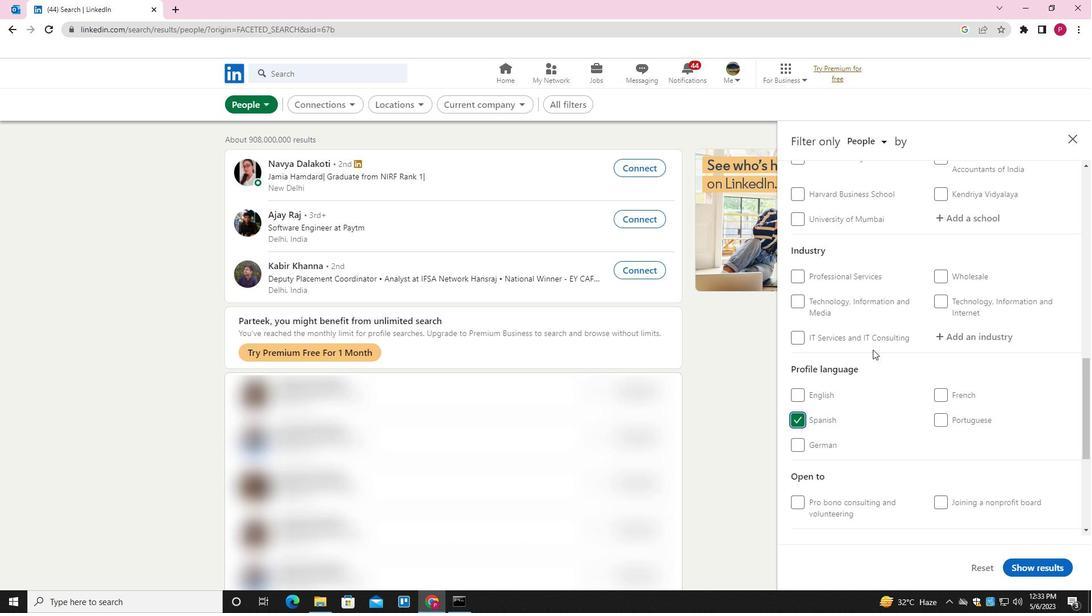 
Action: Mouse moved to (979, 290)
Screenshot: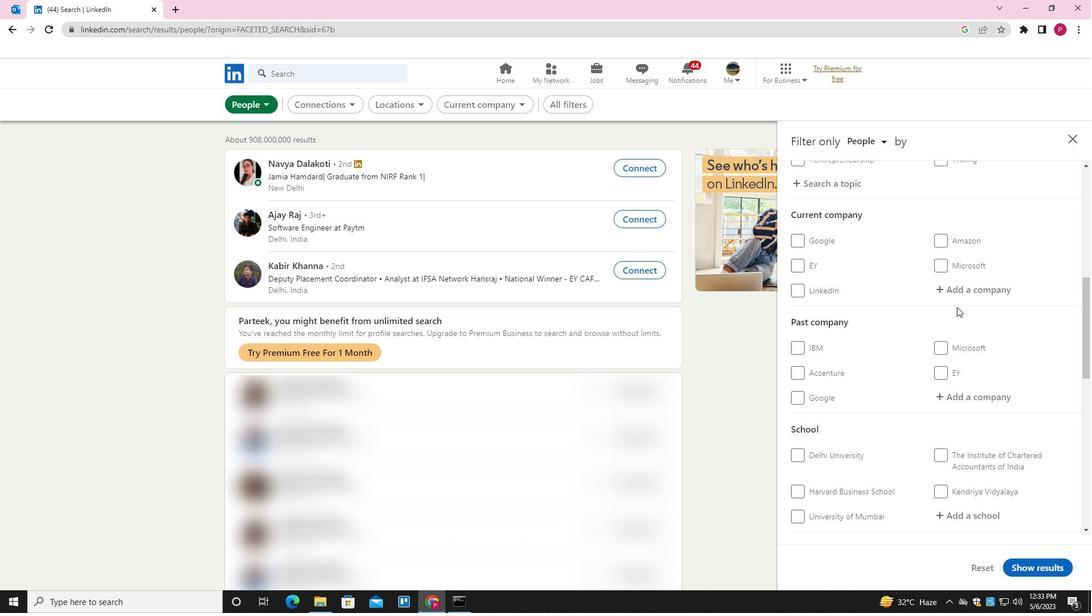 
Action: Mouse pressed left at (979, 290)
Screenshot: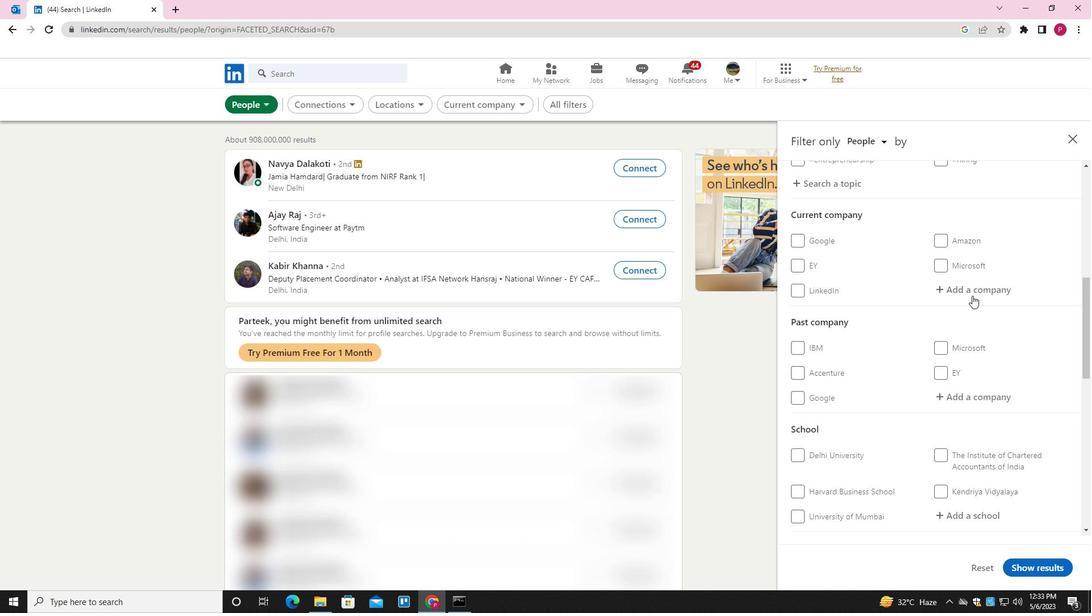 
Action: Key pressed <Key.shift>AKQA<Key.space><Key.down><Key.enter>
Screenshot: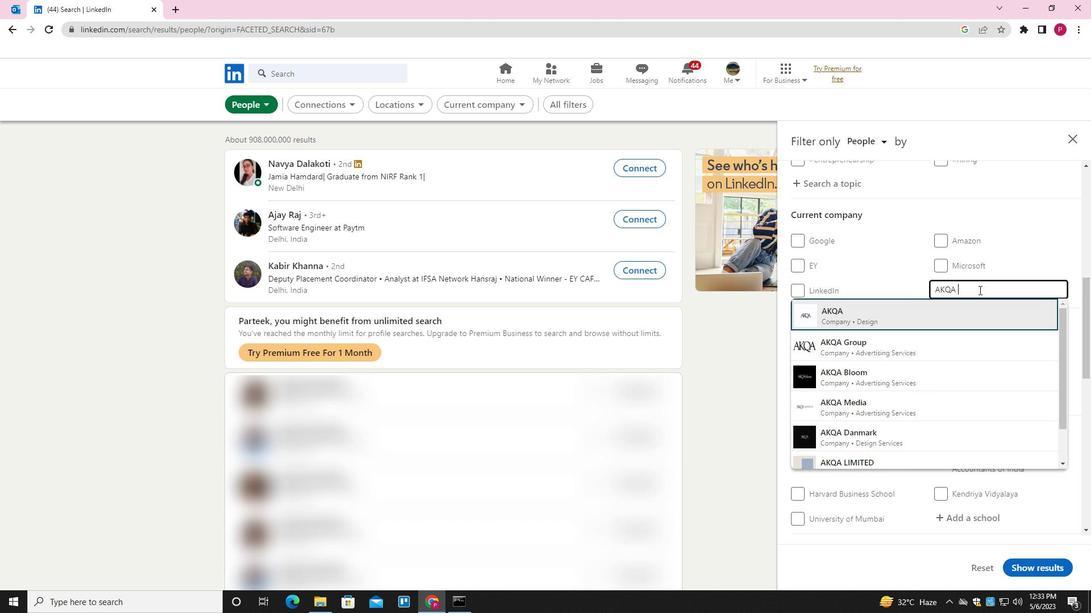 
Action: Mouse moved to (913, 343)
Screenshot: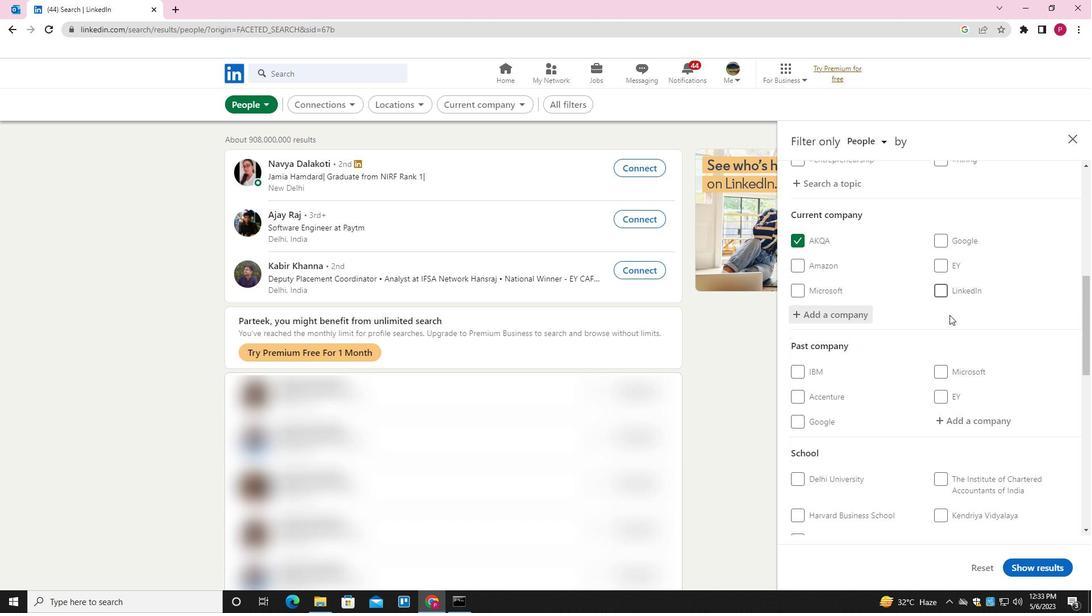 
Action: Mouse scrolled (913, 342) with delta (0, 0)
Screenshot: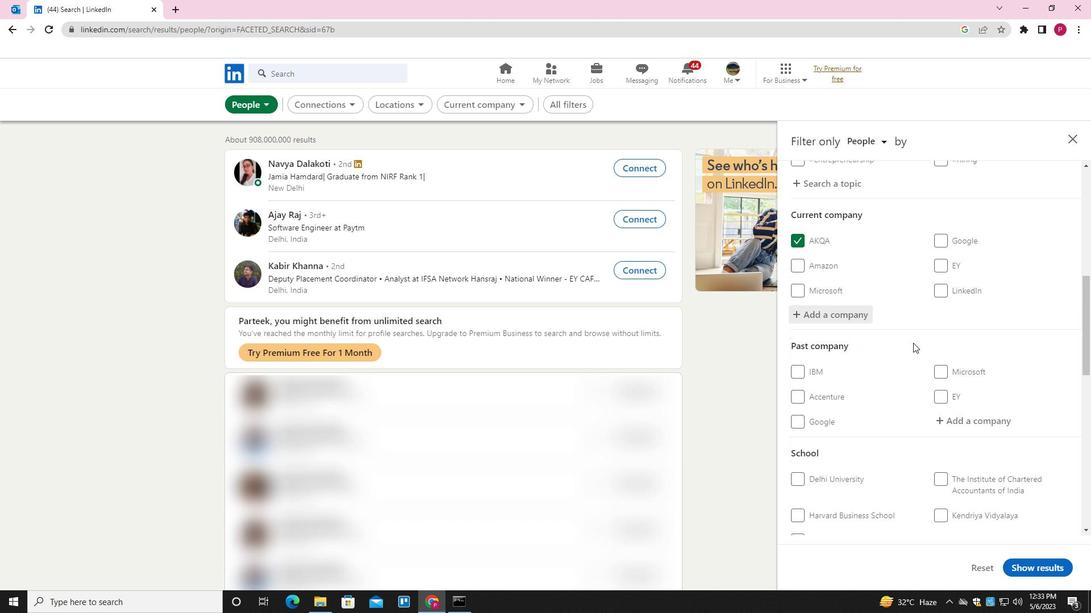 
Action: Mouse scrolled (913, 342) with delta (0, 0)
Screenshot: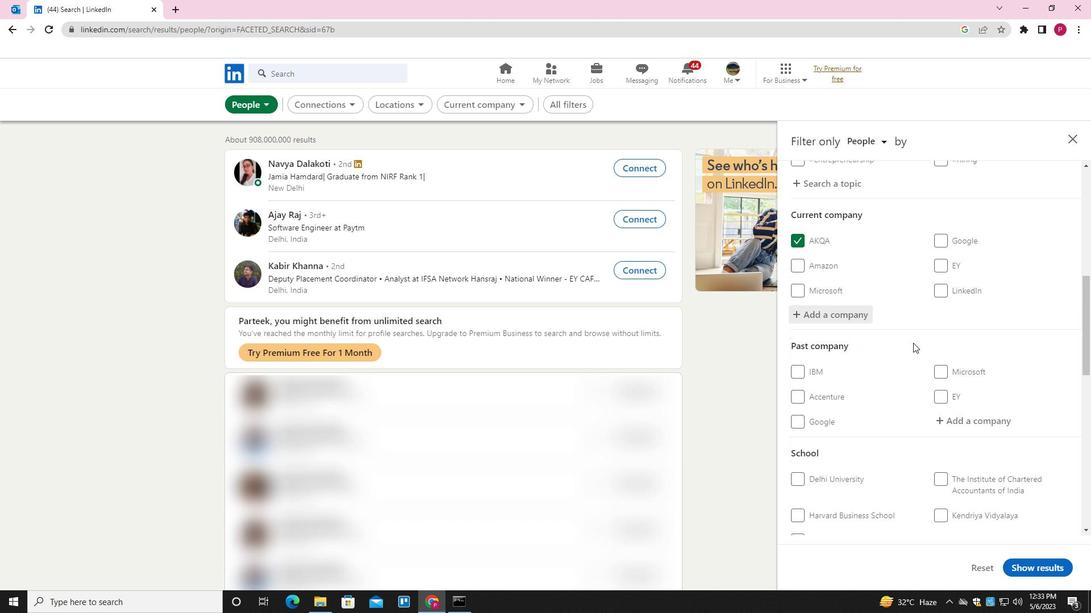 
Action: Mouse scrolled (913, 342) with delta (0, 0)
Screenshot: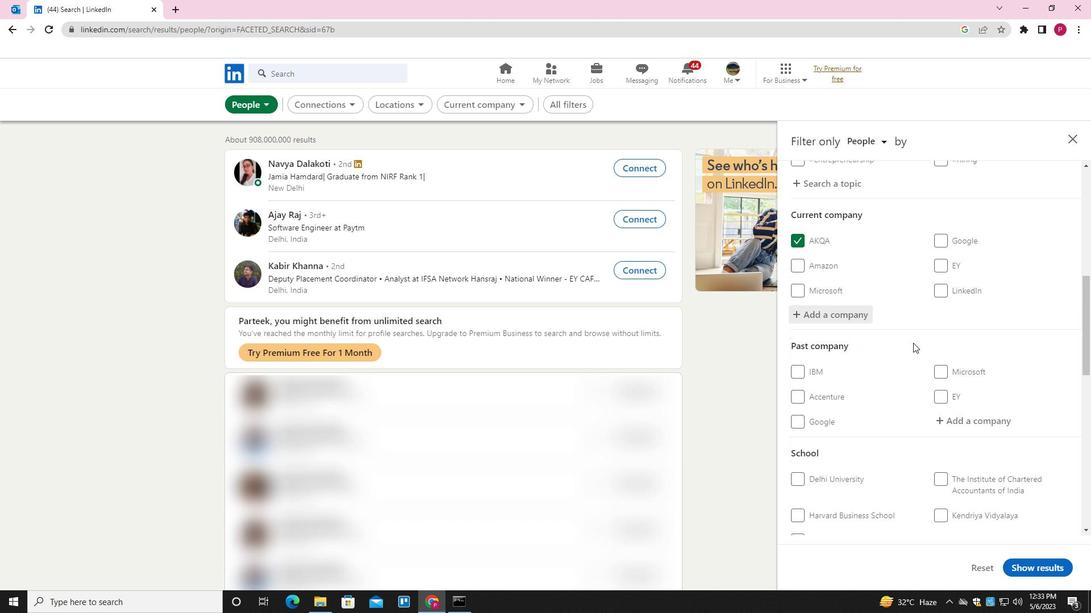 
Action: Mouse scrolled (913, 342) with delta (0, 0)
Screenshot: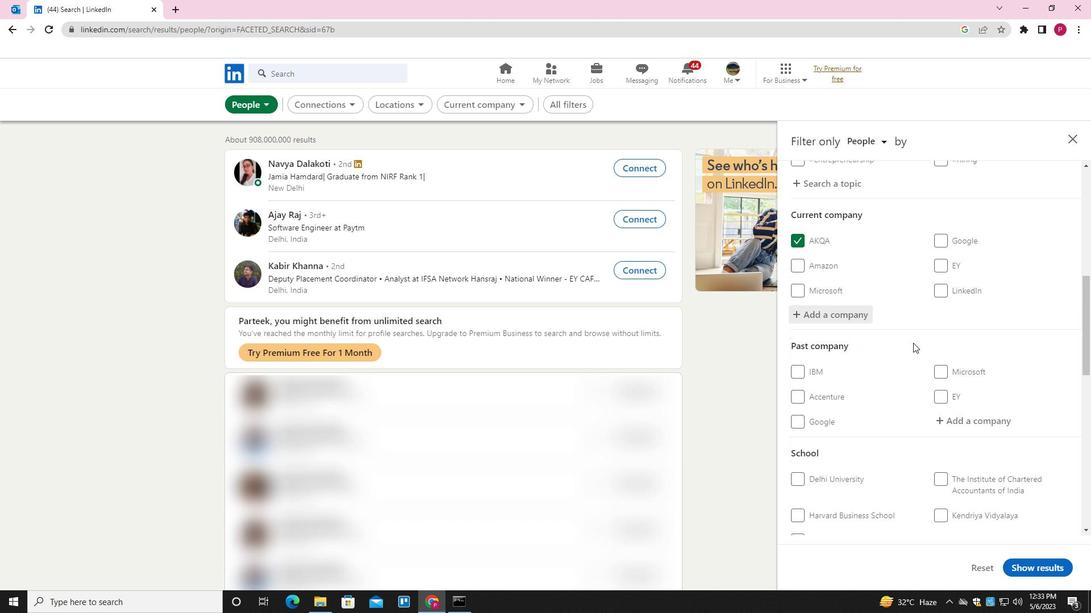 
Action: Mouse moved to (959, 315)
Screenshot: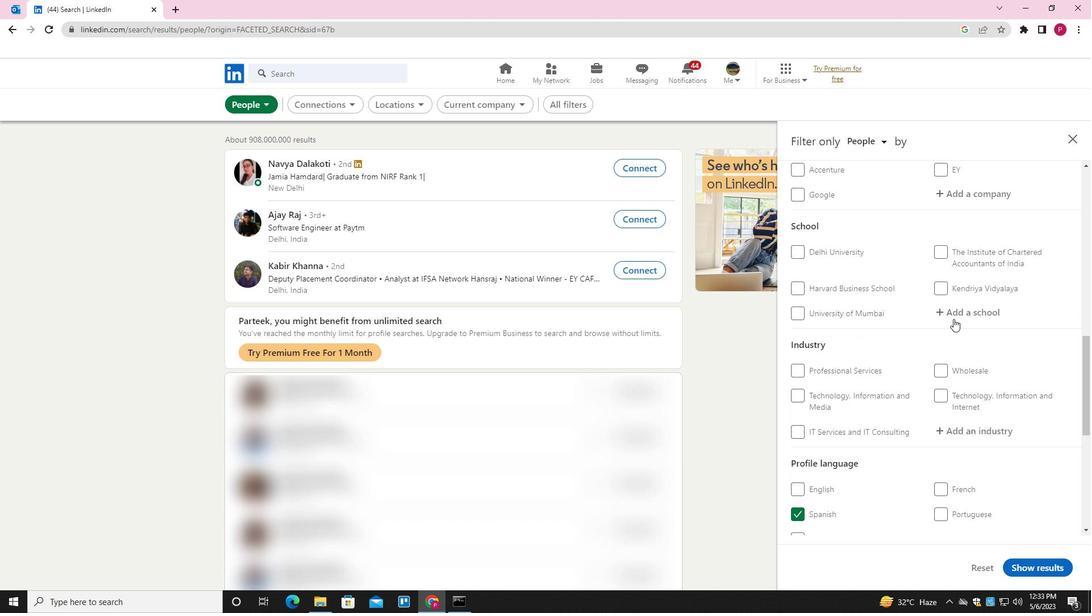 
Action: Mouse pressed left at (959, 315)
Screenshot: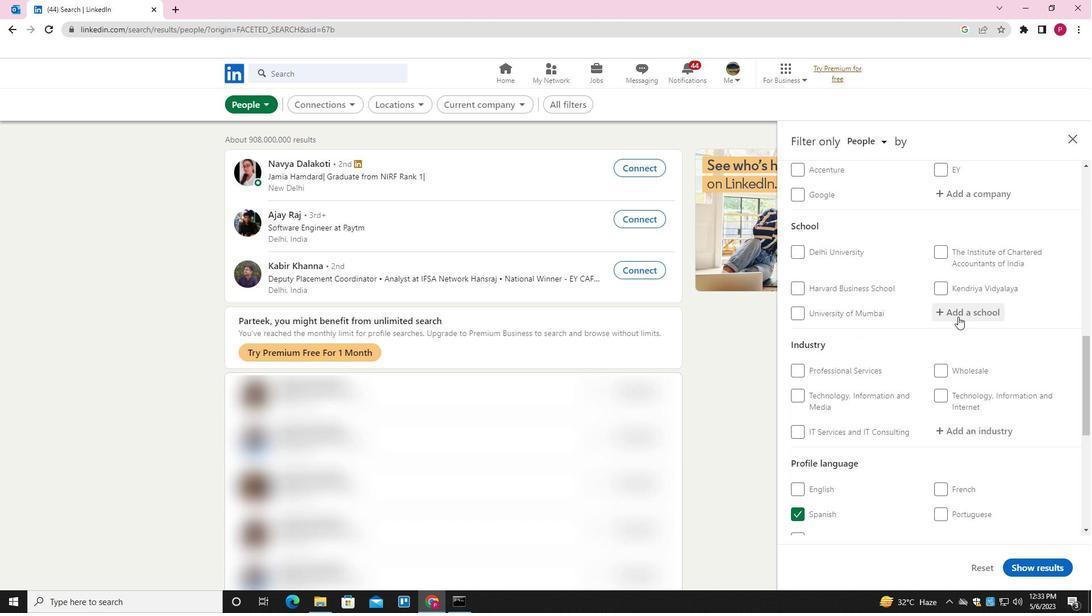 
Action: Key pressed <Key.shift><Key.shift><Key.shift><Key.shift><Key.shift><Key.shift><Key.shift><Key.shift><Key.shift><Key.shift><Key.shift><Key.shift><Key.shift><Key.shift><Key.shift><Key.shift><Key.shift><Key.shift><Key.shift><Key.shift><Key.shift><Key.shift><Key.shift><Key.shift>BHARATI<Key.space><Key.shift><Key.shift><Key.shift><Key.shift><Key.shift><Key.shift><Key.shift><Key.shift>VIDYA<Key.down><Key.down><Key.enter>
Screenshot: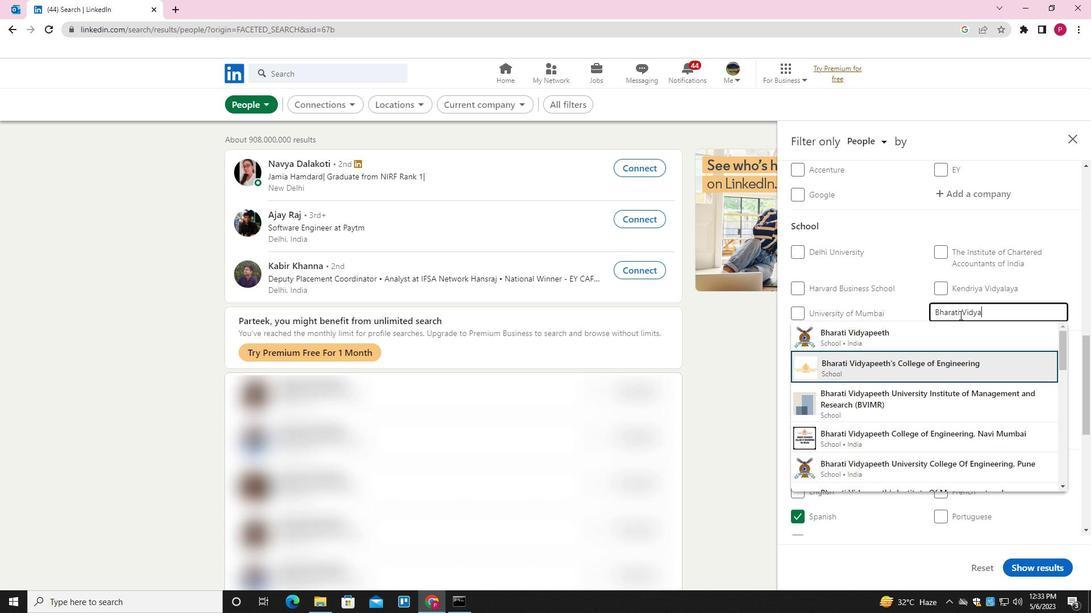 
Action: Mouse moved to (939, 327)
Screenshot: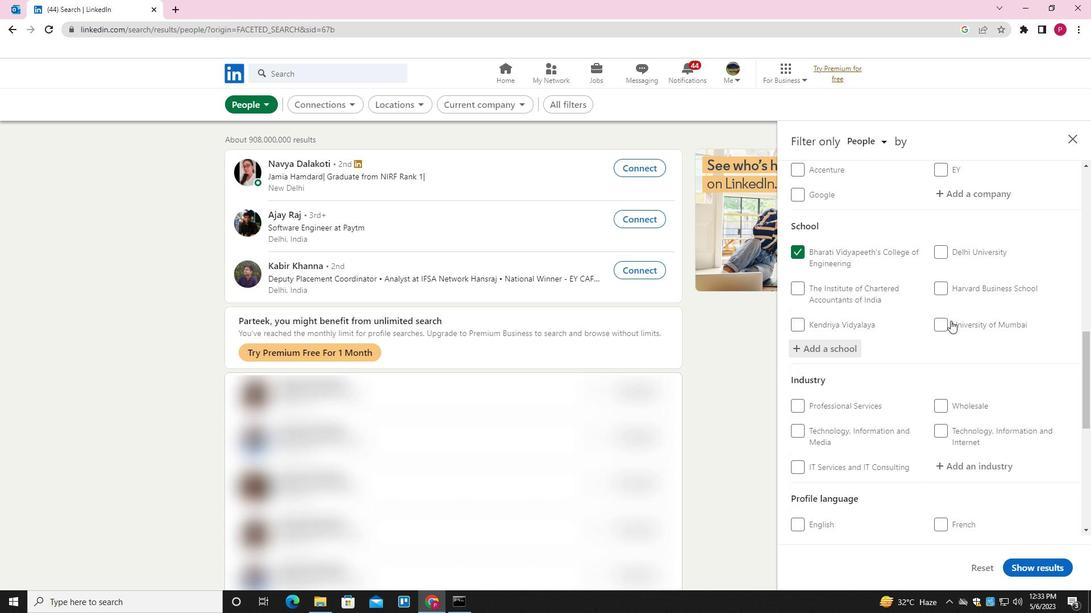 
Action: Mouse scrolled (939, 327) with delta (0, 0)
Screenshot: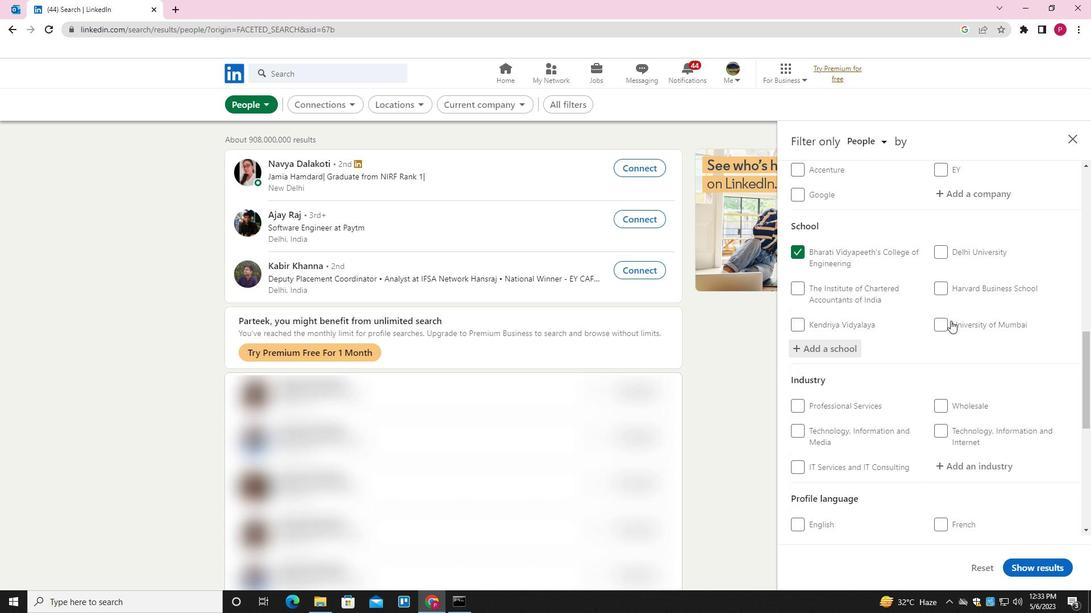 
Action: Mouse scrolled (939, 327) with delta (0, 0)
Screenshot: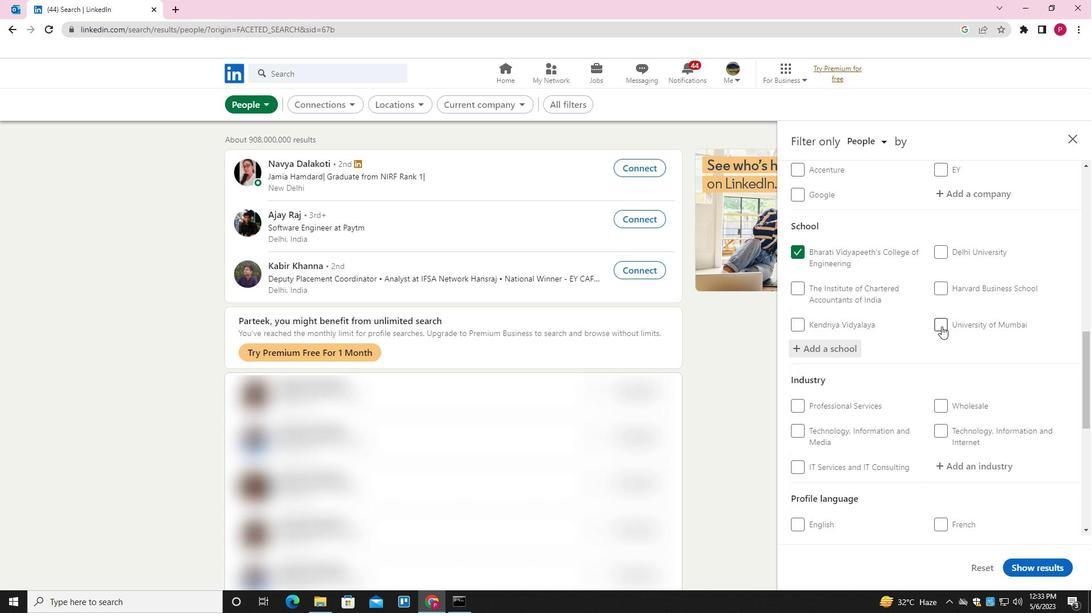 
Action: Mouse scrolled (939, 327) with delta (0, 0)
Screenshot: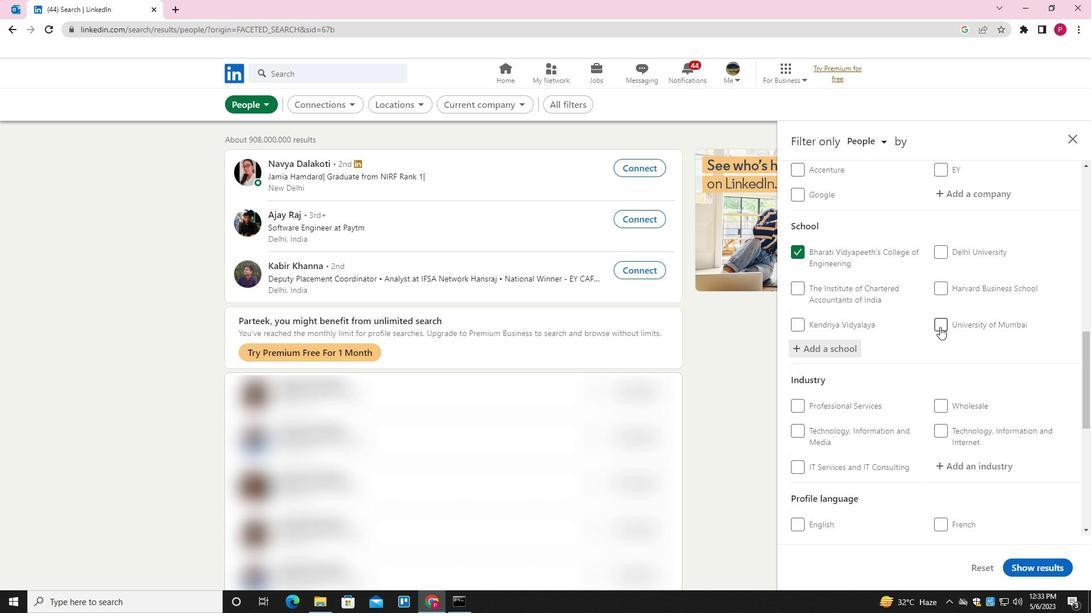 
Action: Mouse moved to (959, 298)
Screenshot: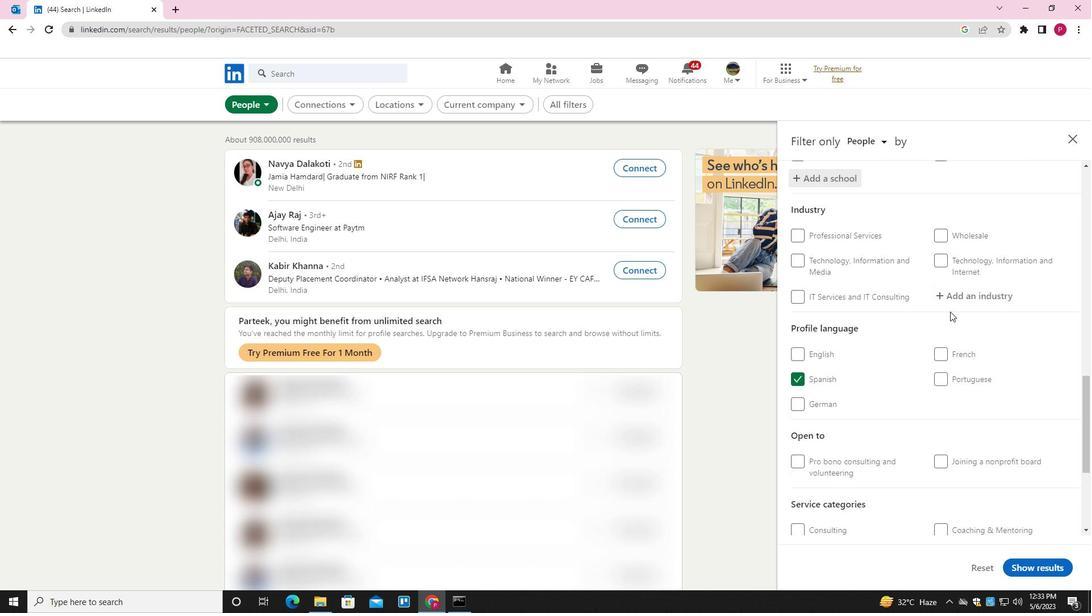 
Action: Mouse pressed left at (959, 298)
Screenshot: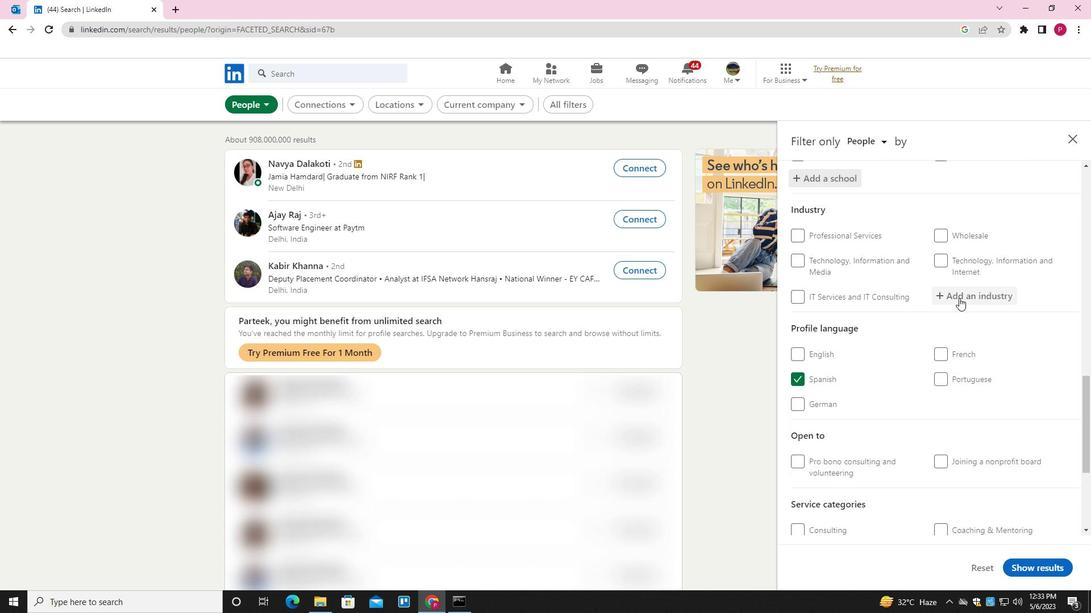 
Action: Key pressed <Key.shift><Key.shift><Key.shift><Key.shift><Key.shift><Key.shift><Key.shift><Key.shift><Key.shift><Key.shift><Key.shift><Key.shift><Key.shift><Key.shift><Key.shift><Key.shift>PENSION<Key.down><Key.enter>
Screenshot: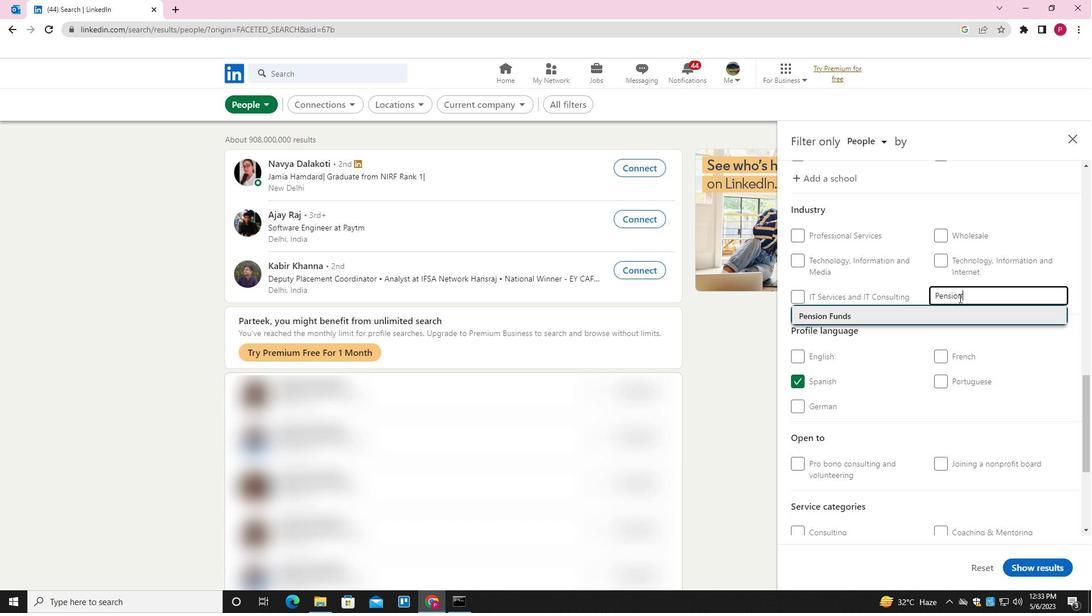 
Action: Mouse scrolled (959, 297) with delta (0, 0)
Screenshot: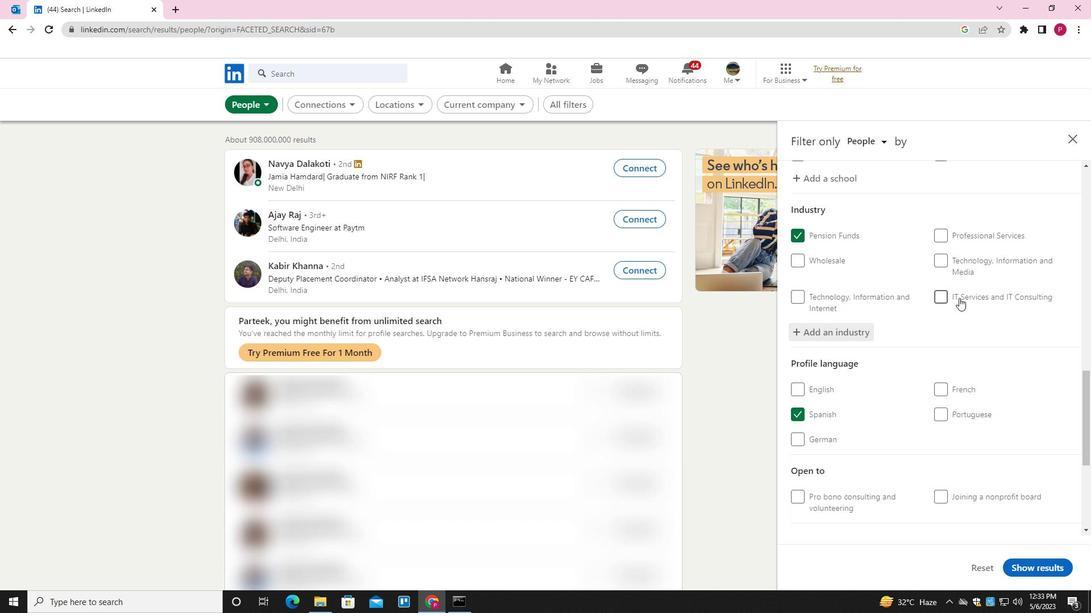 
Action: Mouse scrolled (959, 297) with delta (0, 0)
Screenshot: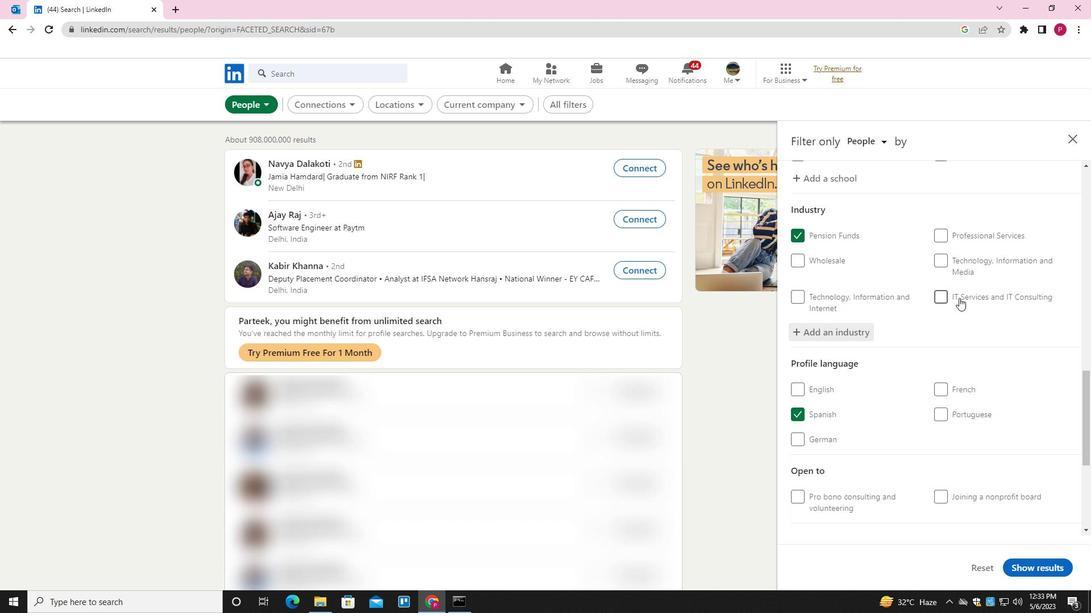 
Action: Mouse scrolled (959, 297) with delta (0, 0)
Screenshot: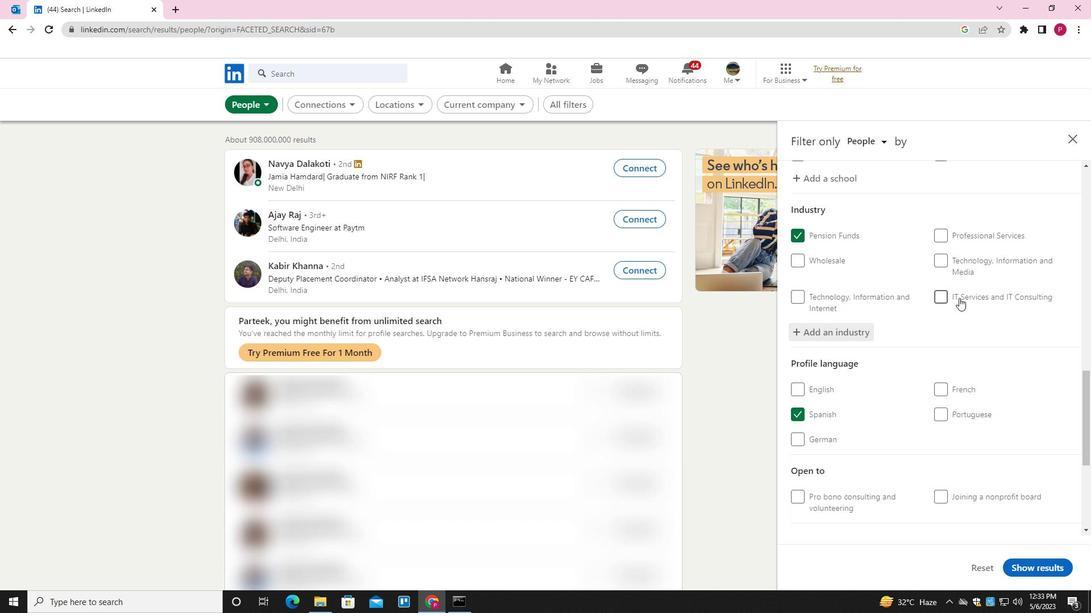 
Action: Mouse scrolled (959, 297) with delta (0, 0)
Screenshot: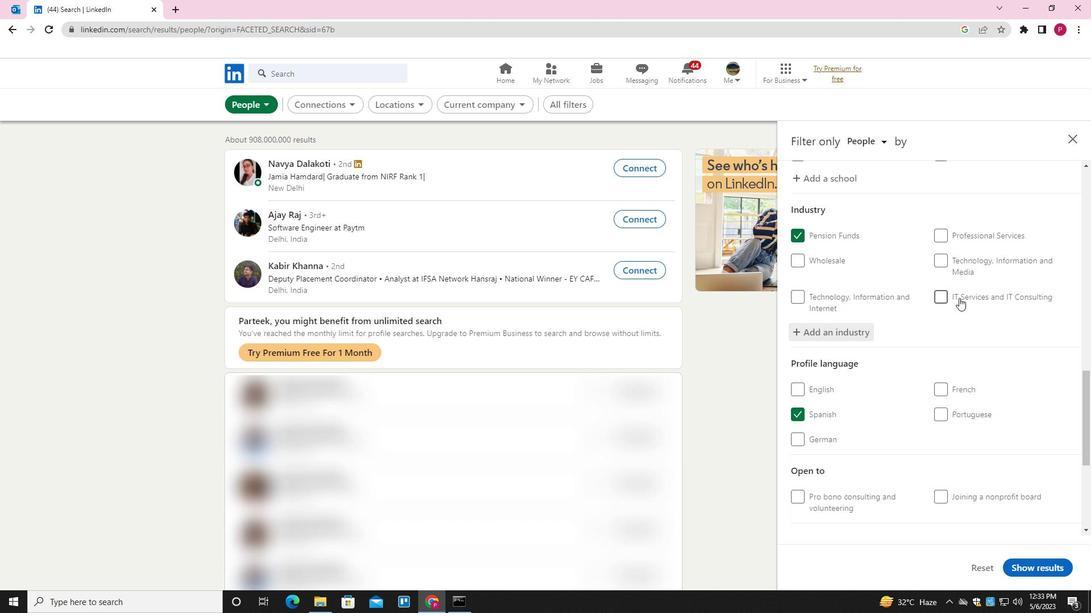 
Action: Mouse moved to (958, 298)
Screenshot: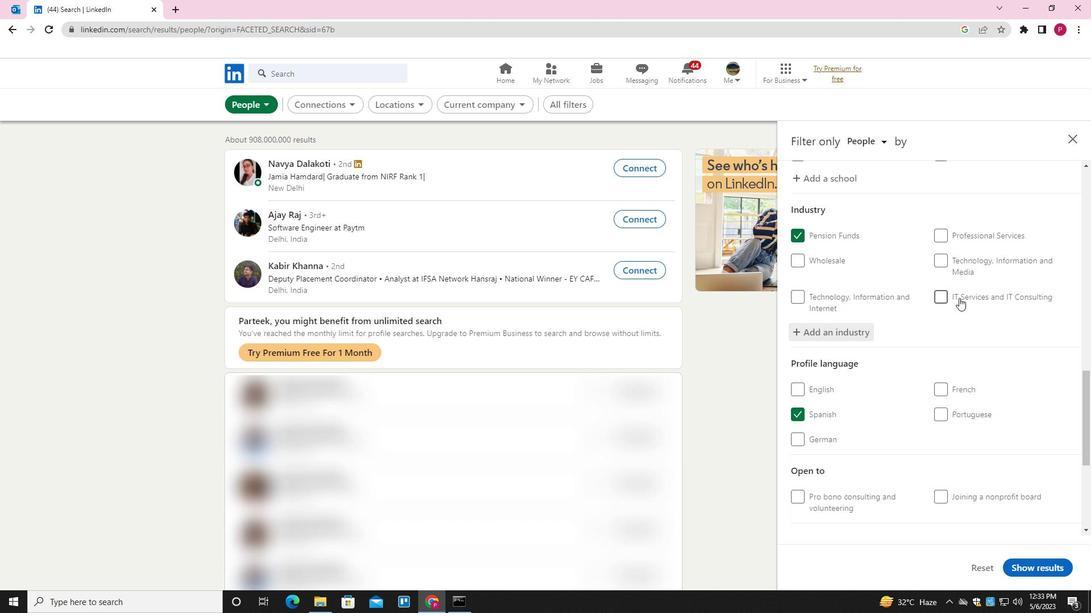 
Action: Mouse scrolled (958, 297) with delta (0, 0)
Screenshot: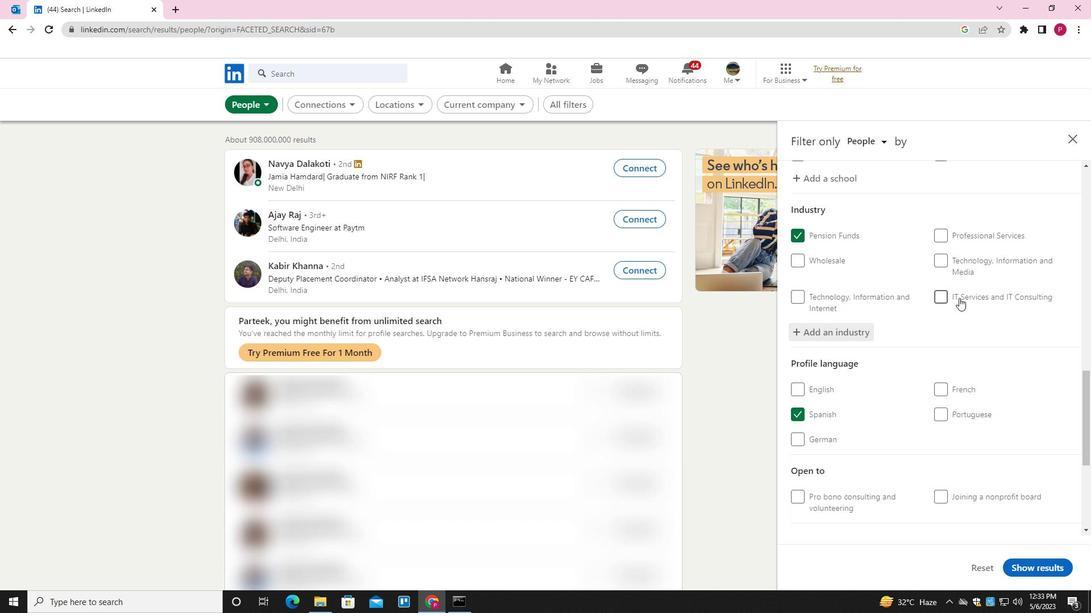 
Action: Mouse moved to (962, 377)
Screenshot: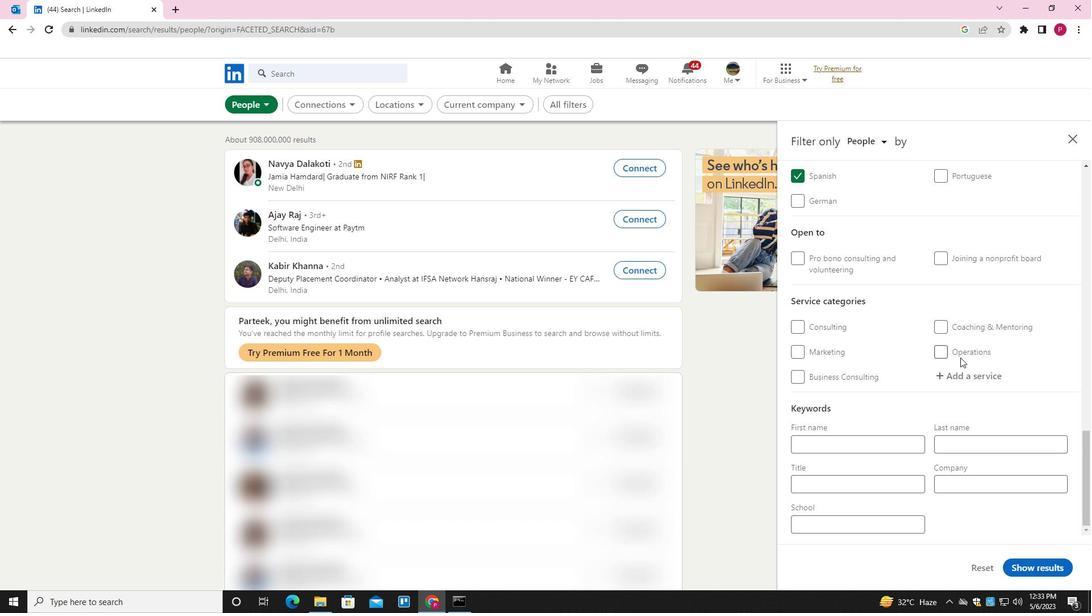 
Action: Mouse pressed left at (962, 377)
Screenshot: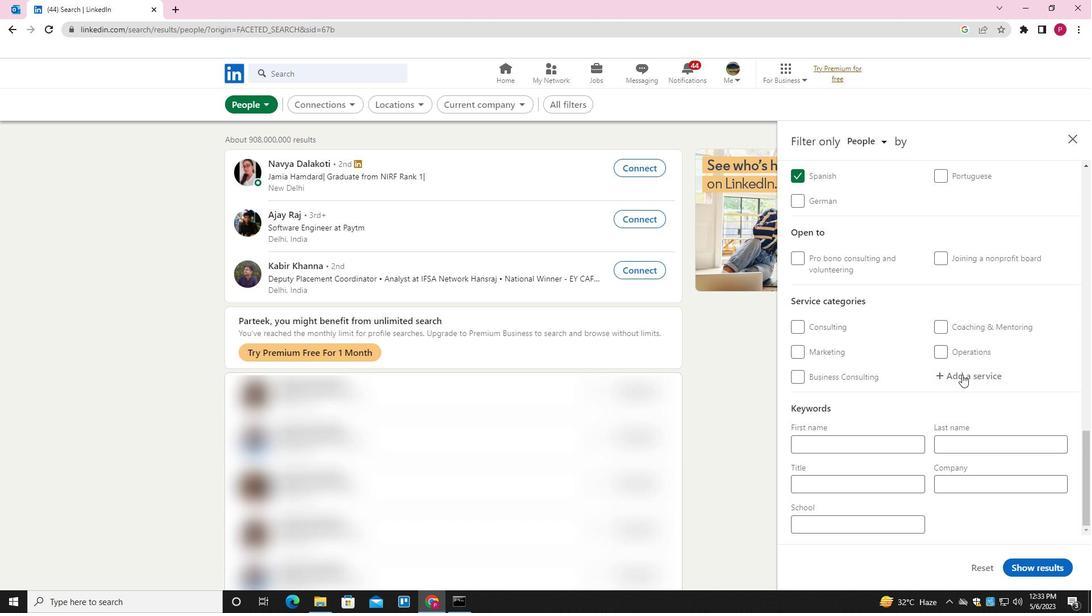 
Action: Key pressed <Key.shift>PRINT<Key.down><Key.enter>
Screenshot: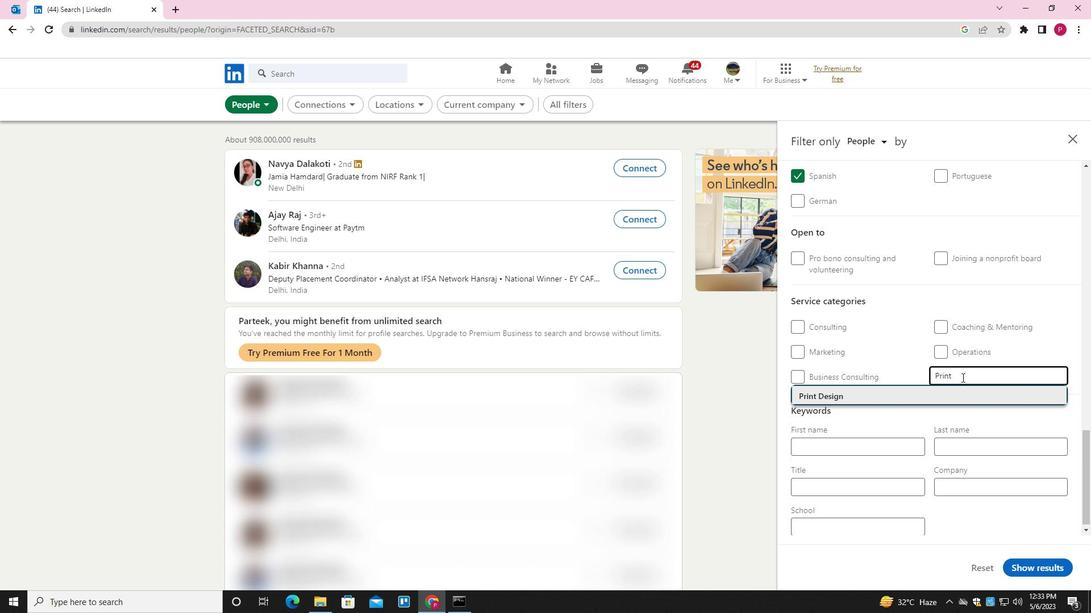 
Action: Mouse moved to (961, 379)
Screenshot: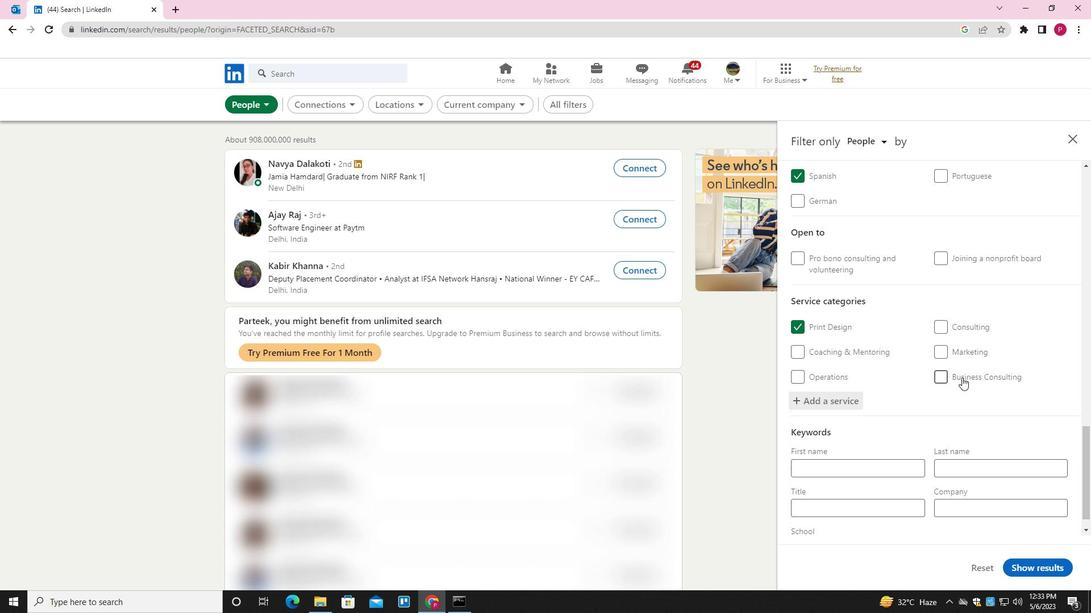 
Action: Mouse scrolled (961, 378) with delta (0, 0)
Screenshot: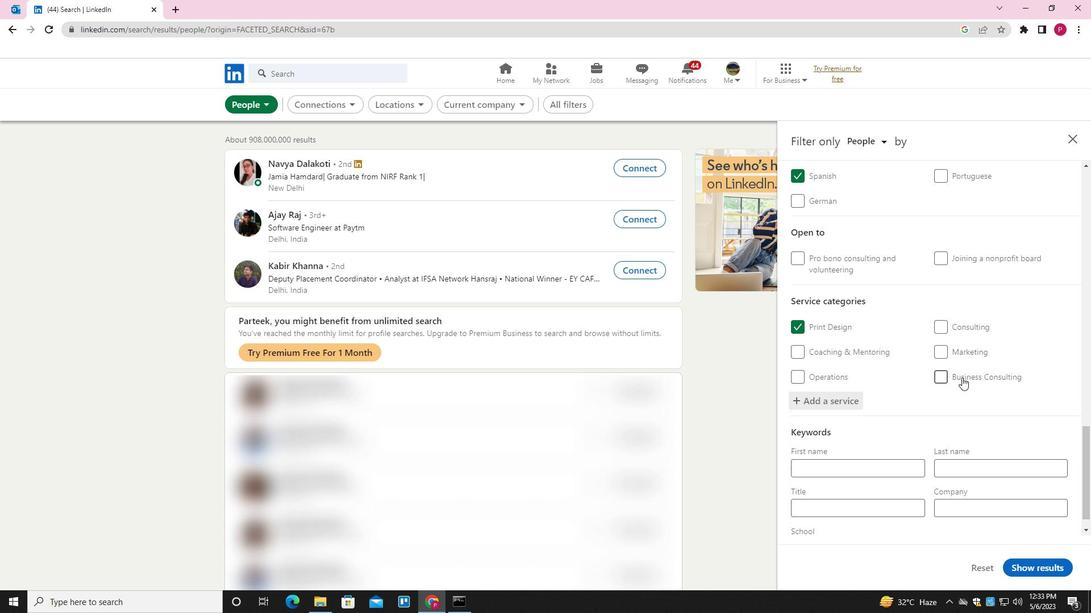 
Action: Mouse moved to (959, 380)
Screenshot: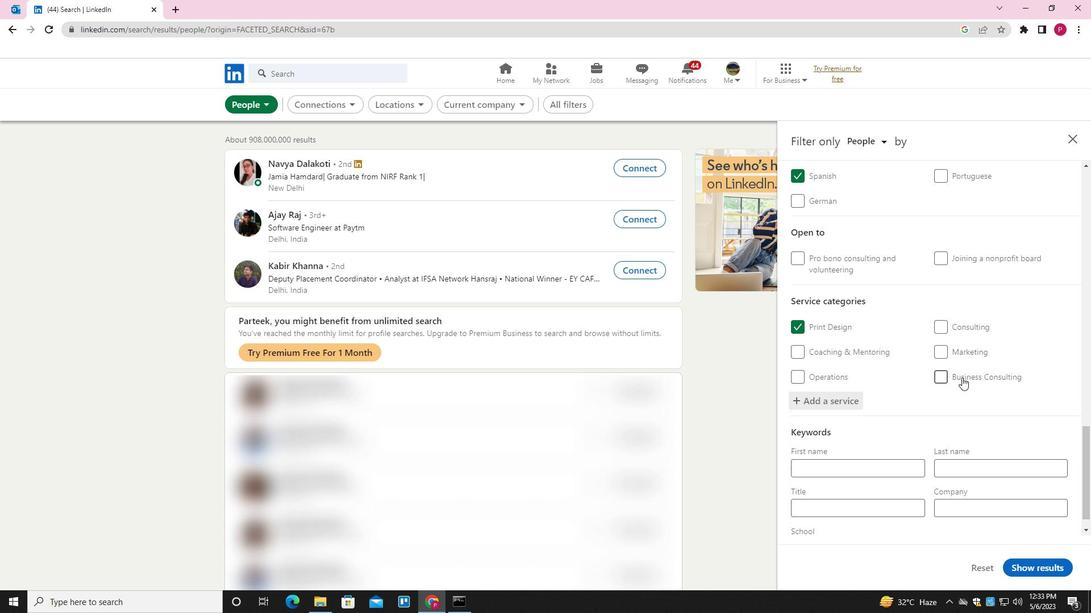 
Action: Mouse scrolled (959, 379) with delta (0, 0)
Screenshot: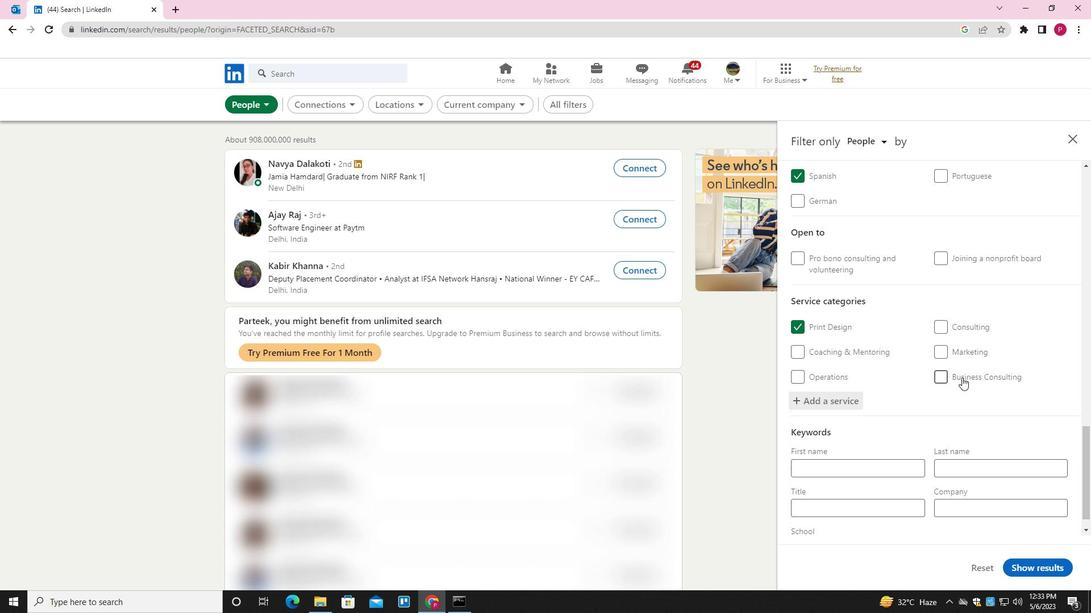 
Action: Mouse moved to (953, 386)
Screenshot: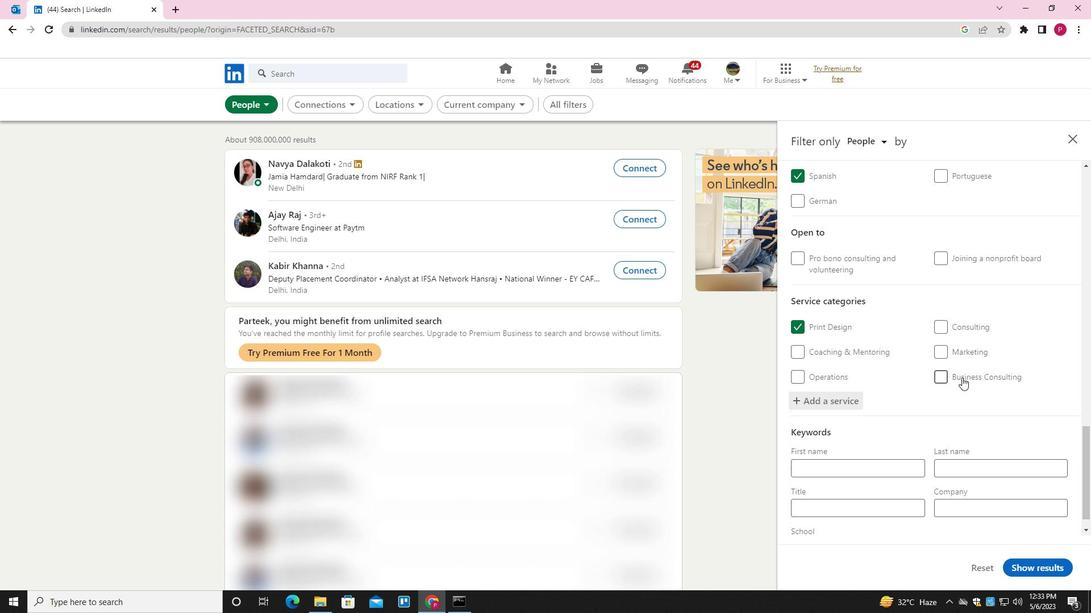 
Action: Mouse scrolled (953, 385) with delta (0, 0)
Screenshot: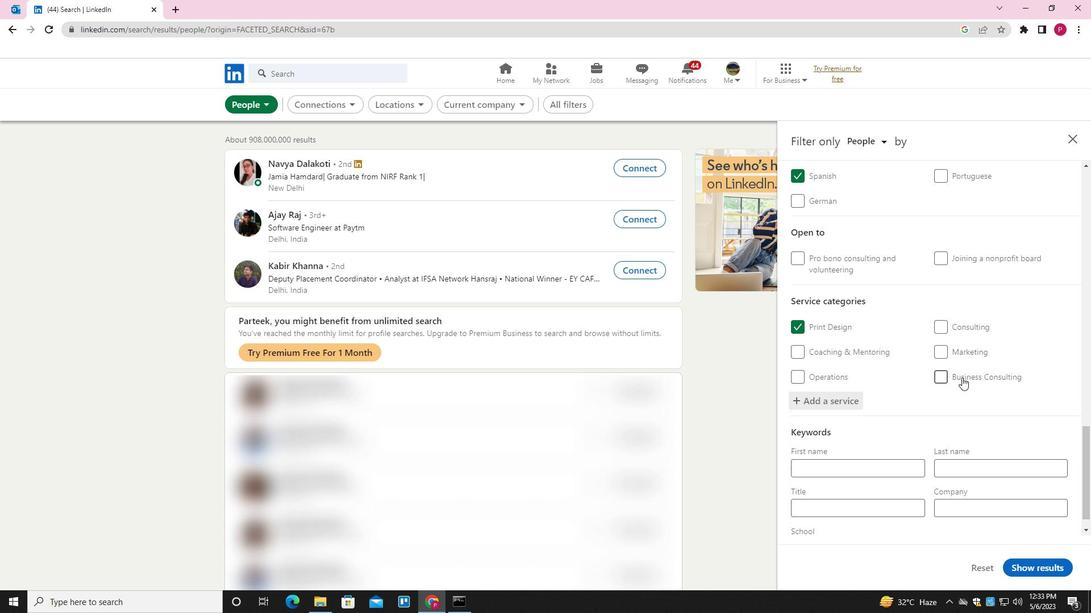 
Action: Mouse moved to (944, 394)
Screenshot: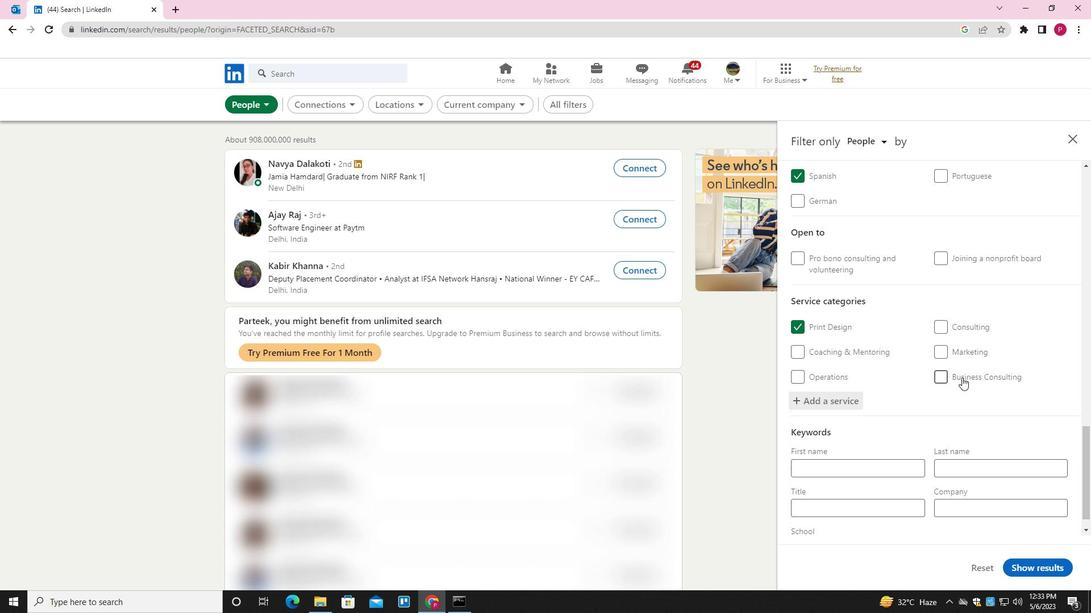 
Action: Mouse scrolled (944, 394) with delta (0, 0)
Screenshot: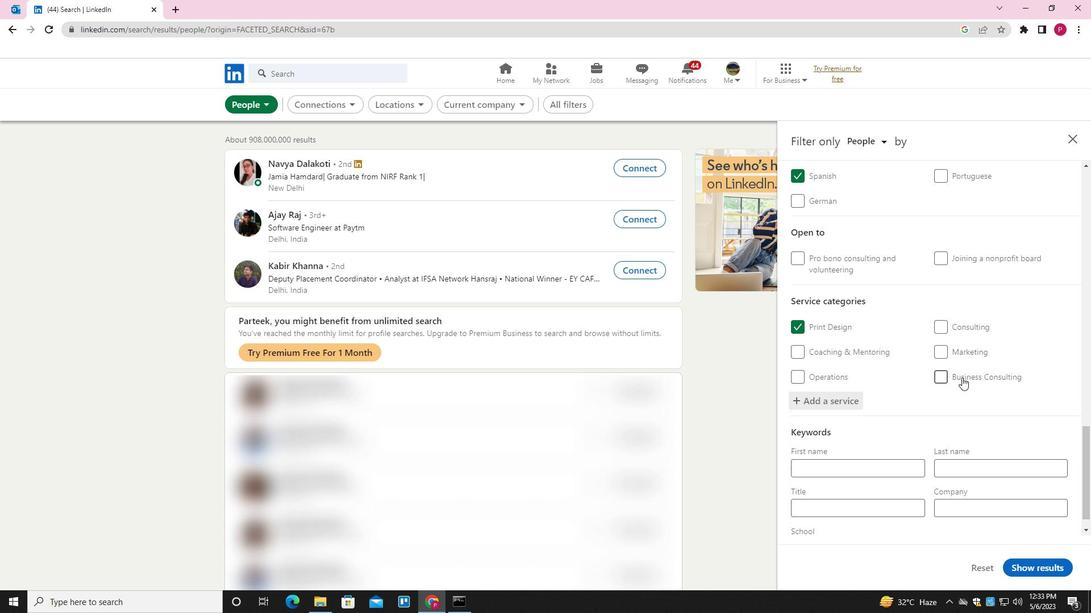 
Action: Mouse moved to (861, 475)
Screenshot: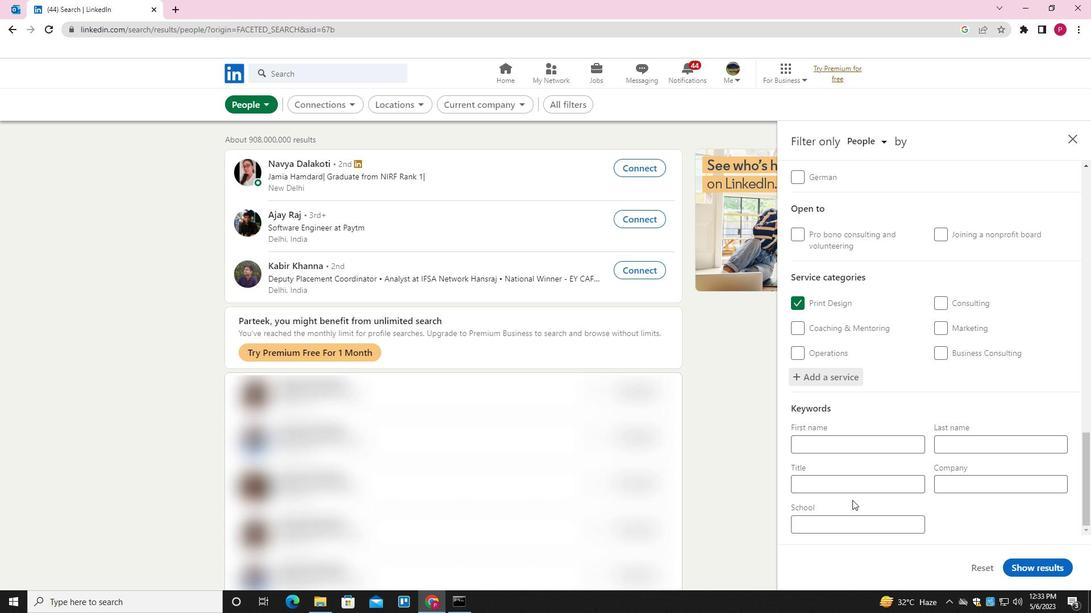 
Action: Mouse pressed left at (861, 475)
Screenshot: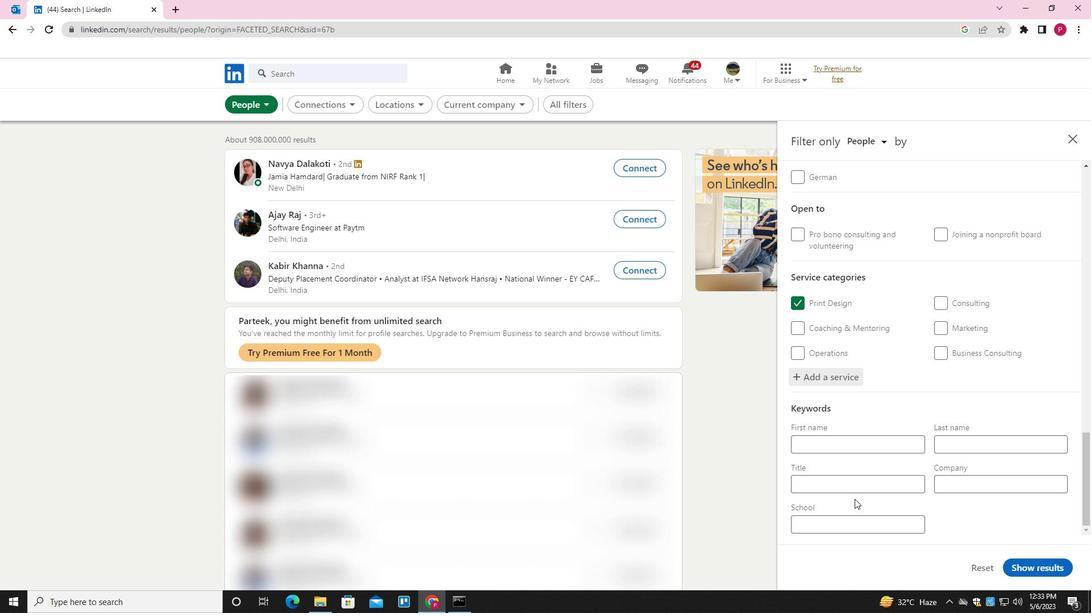 
Action: Key pressed <Key.shift>ACCOUNT<Key.space><Key.shift>COLLECTOR
Screenshot: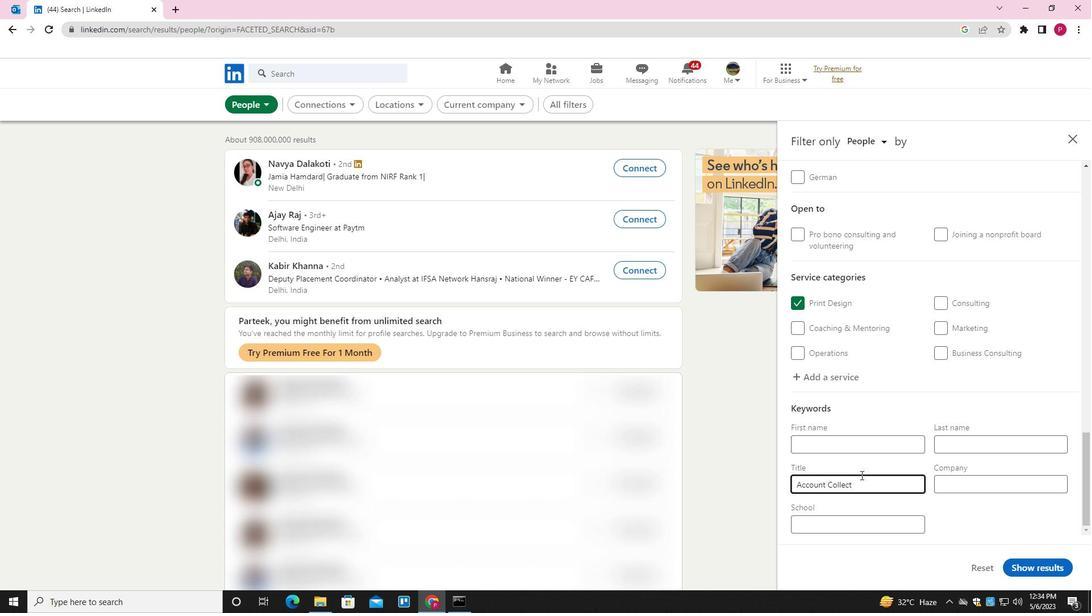 
Action: Mouse moved to (1045, 577)
Screenshot: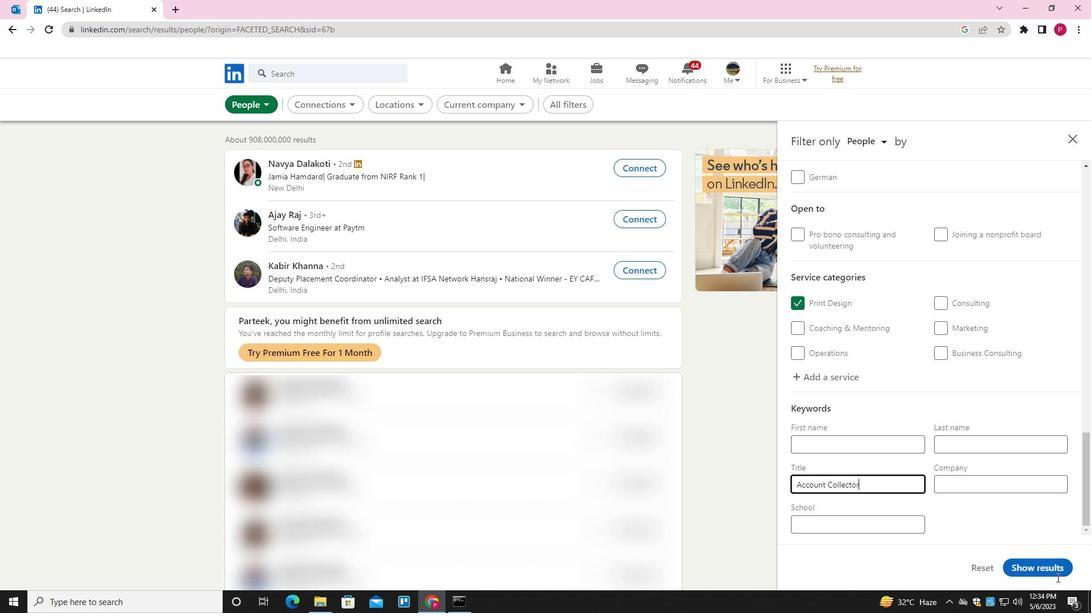 
Action: Mouse pressed left at (1045, 577)
Screenshot: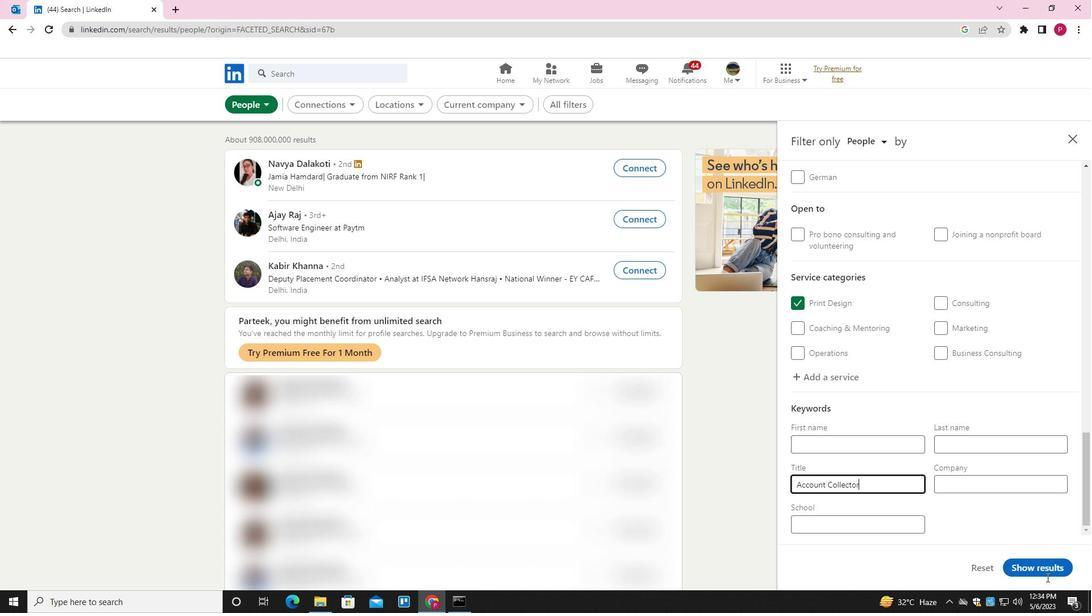 
Action: Mouse moved to (1046, 564)
Screenshot: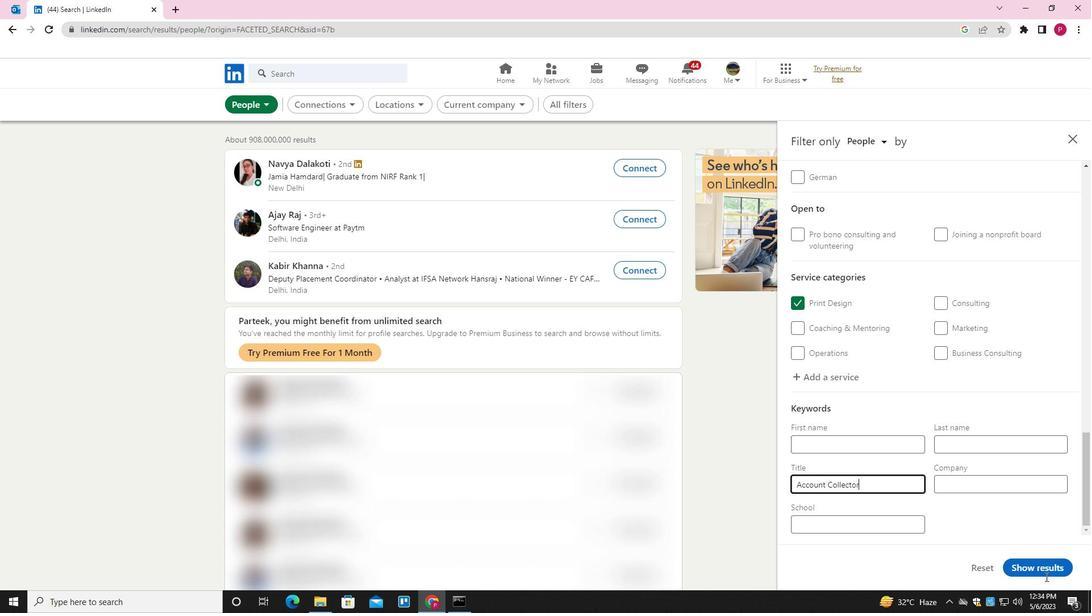 
Action: Mouse pressed left at (1046, 564)
Screenshot: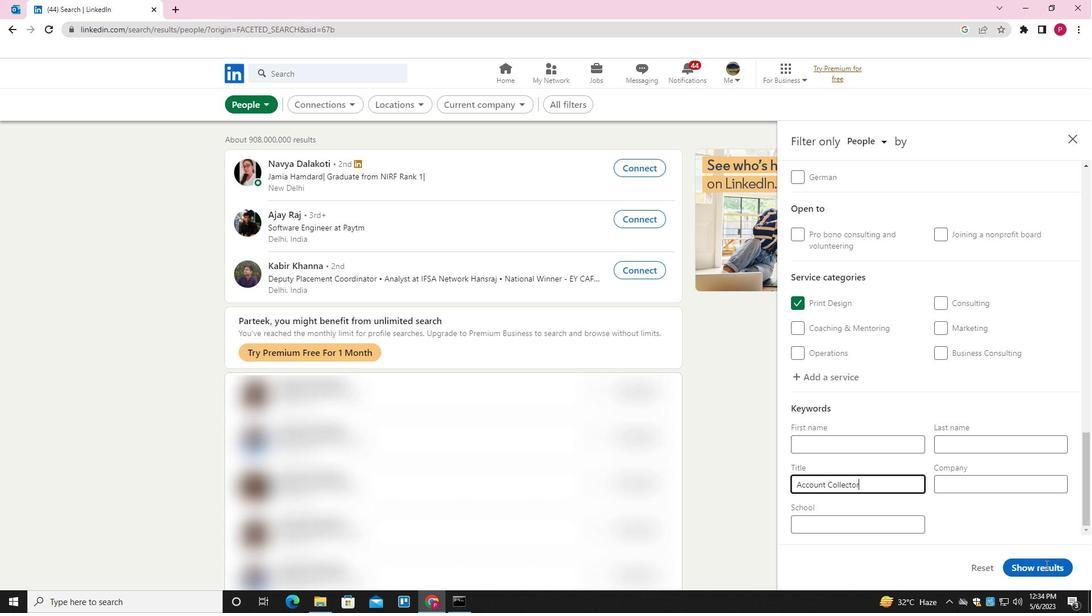
Action: Mouse moved to (650, 326)
Screenshot: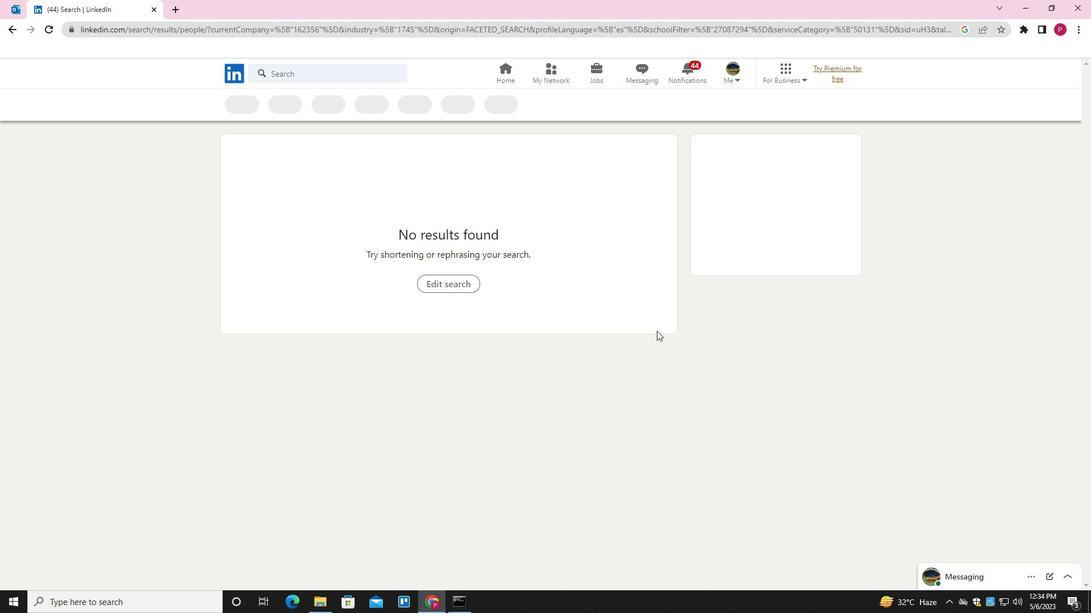 
